 Task: Find connections with filter location Bélabo with filter topic #Bitcoinwith filter profile language Potuguese with filter current company Sealed Air Corporation with filter school Rajiv Gandhi College of Engineering and Technology with filter industry Wholesale Chemical and Allied Products with filter service category Lead Generation with filter keywords title Front Desk Associate
Action: Mouse scrolled (403, 522) with delta (0, 0)
Screenshot: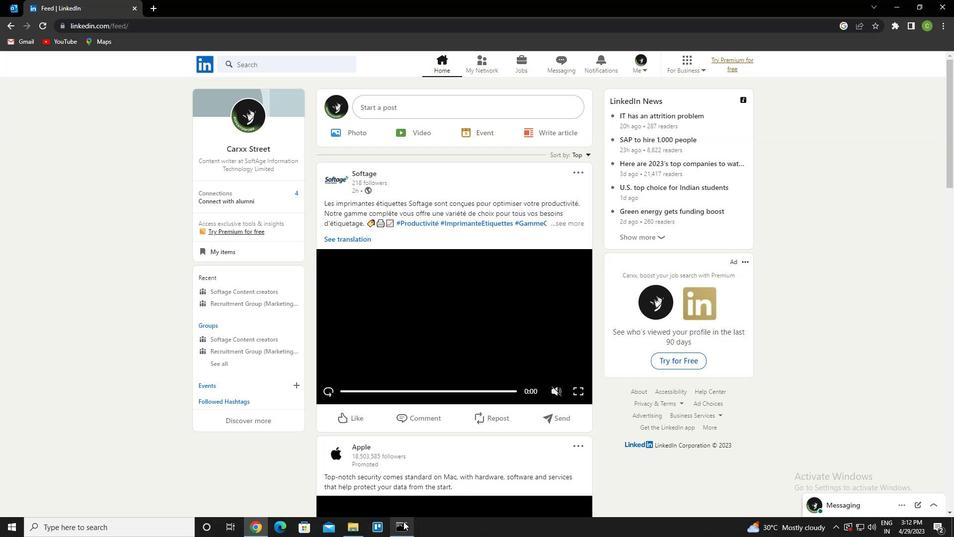 
Action: Mouse moved to (481, 57)
Screenshot: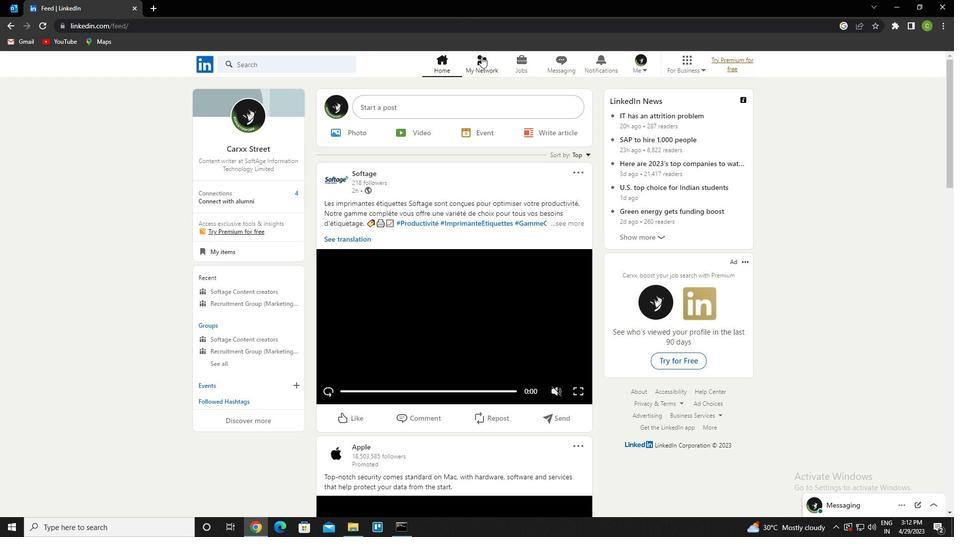
Action: Mouse pressed left at (481, 57)
Screenshot: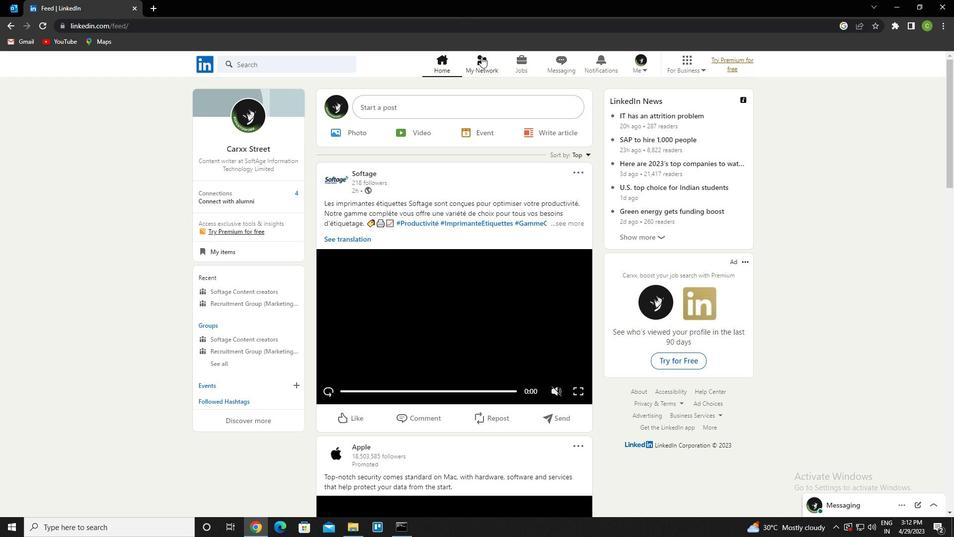 
Action: Mouse moved to (310, 121)
Screenshot: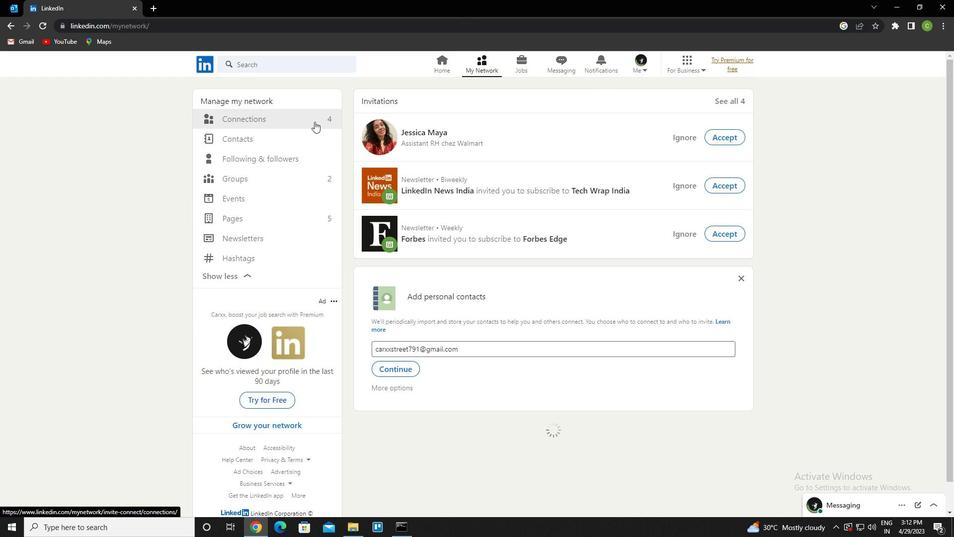 
Action: Mouse pressed left at (310, 121)
Screenshot: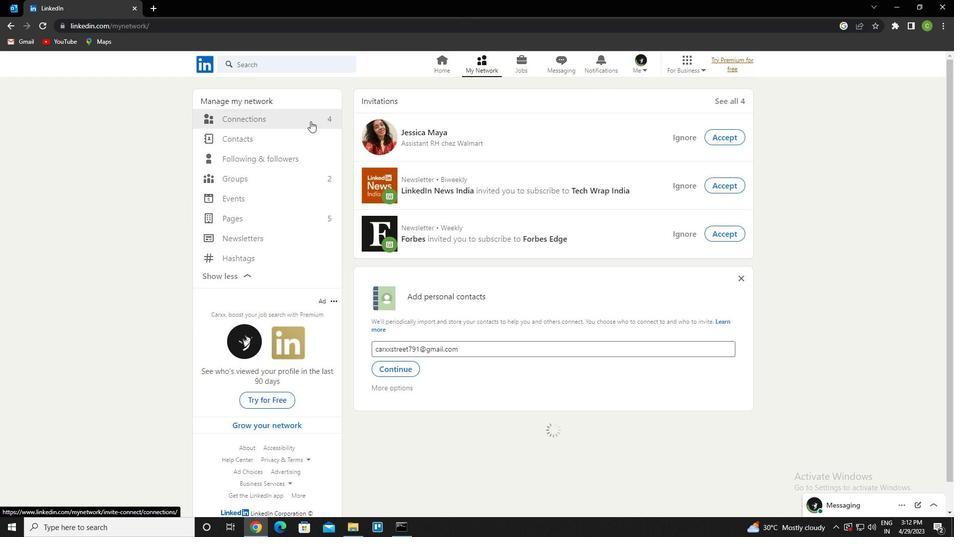 
Action: Mouse moved to (560, 120)
Screenshot: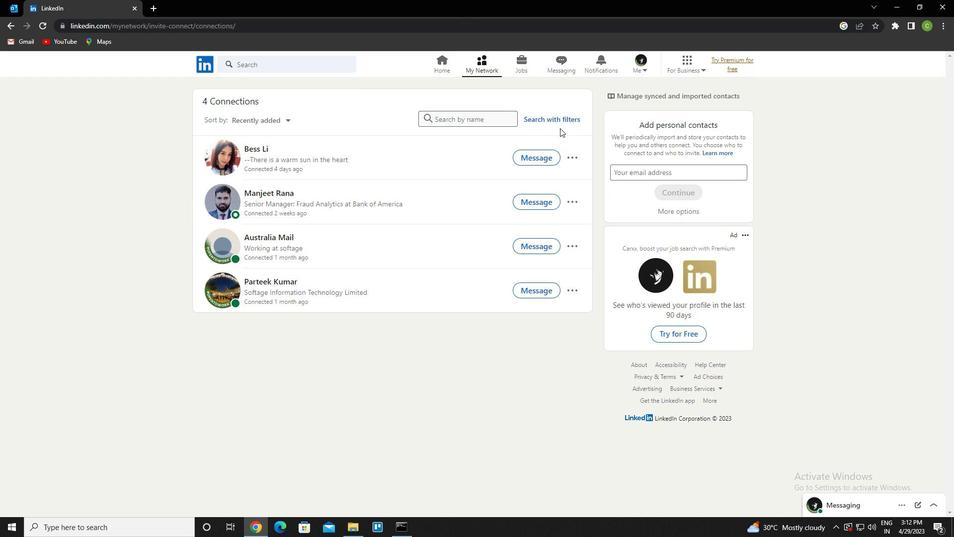 
Action: Mouse pressed left at (560, 120)
Screenshot: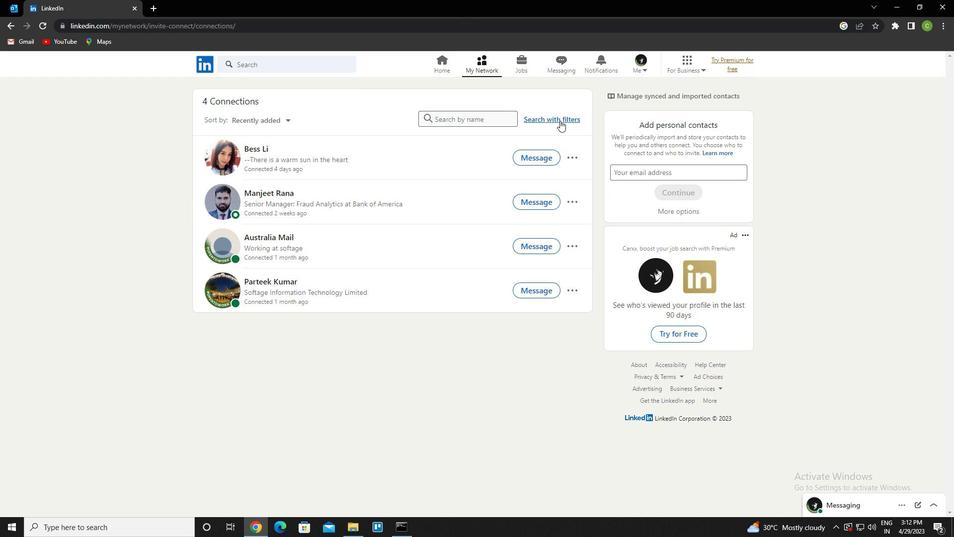 
Action: Mouse moved to (511, 93)
Screenshot: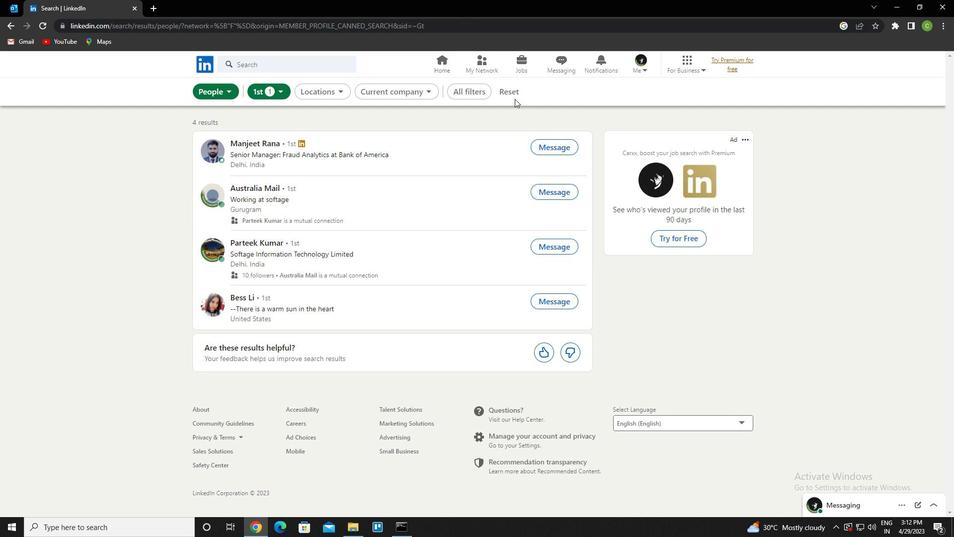 
Action: Mouse pressed left at (511, 93)
Screenshot: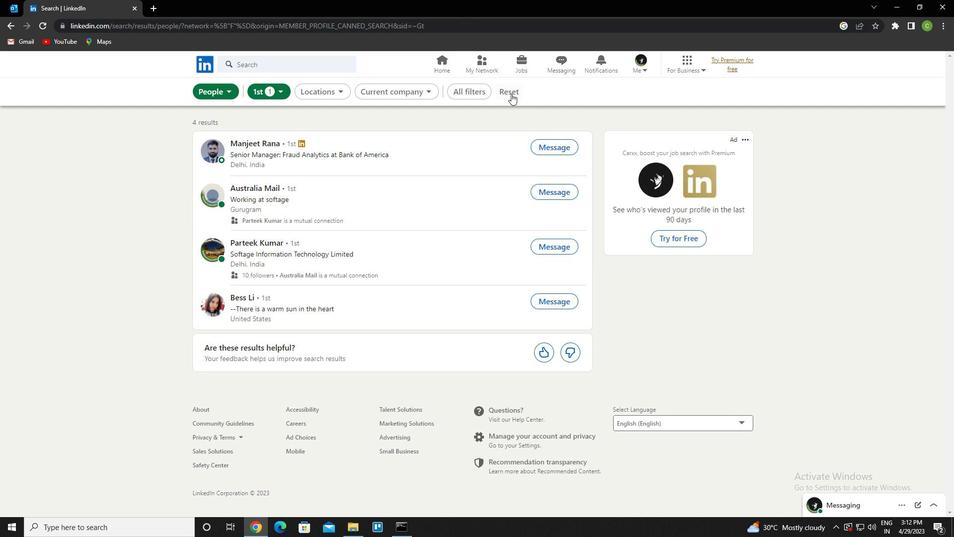 
Action: Mouse moved to (489, 93)
Screenshot: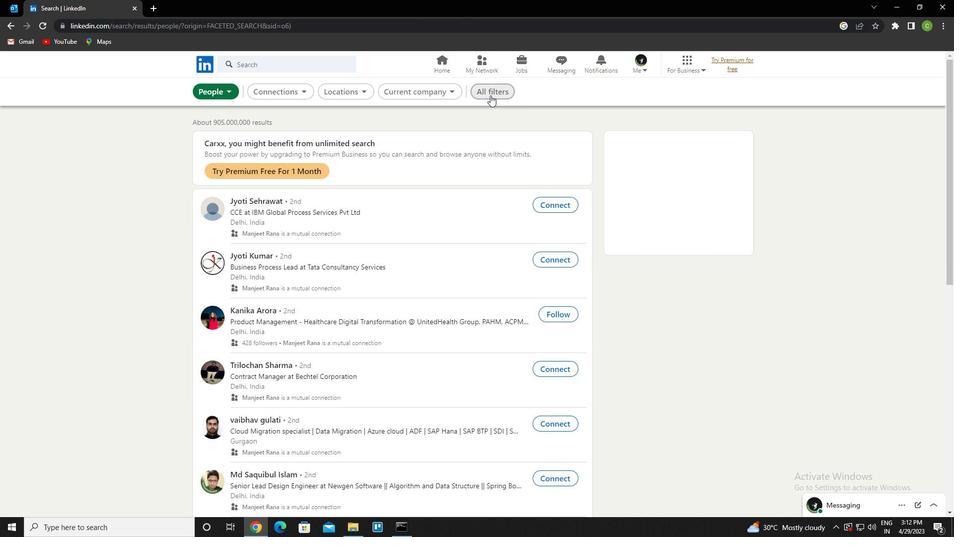 
Action: Mouse pressed left at (489, 93)
Screenshot: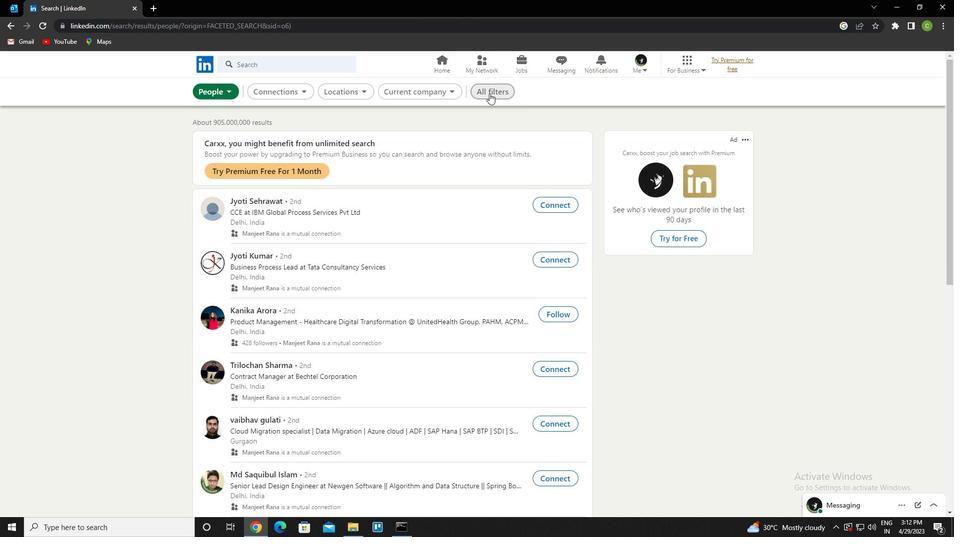 
Action: Mouse moved to (792, 322)
Screenshot: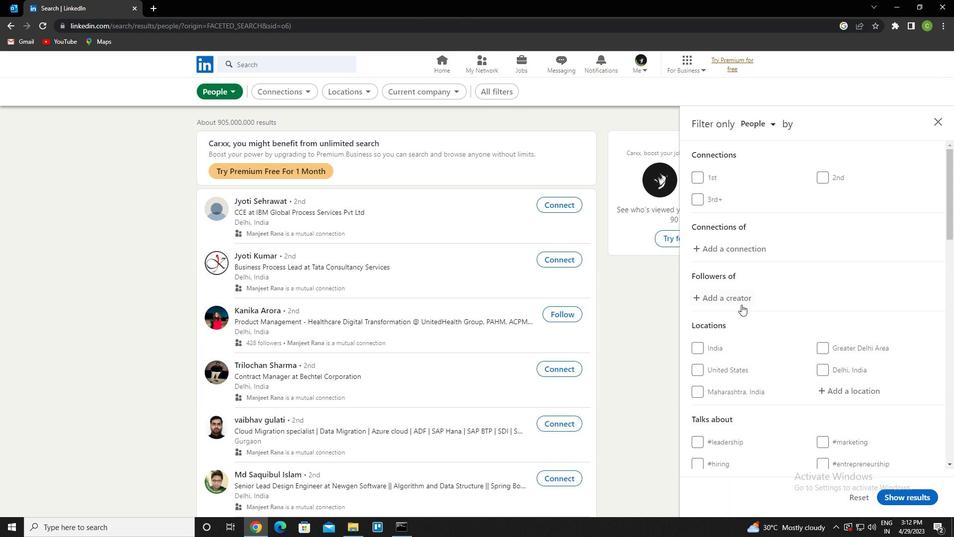 
Action: Mouse scrolled (792, 322) with delta (0, 0)
Screenshot: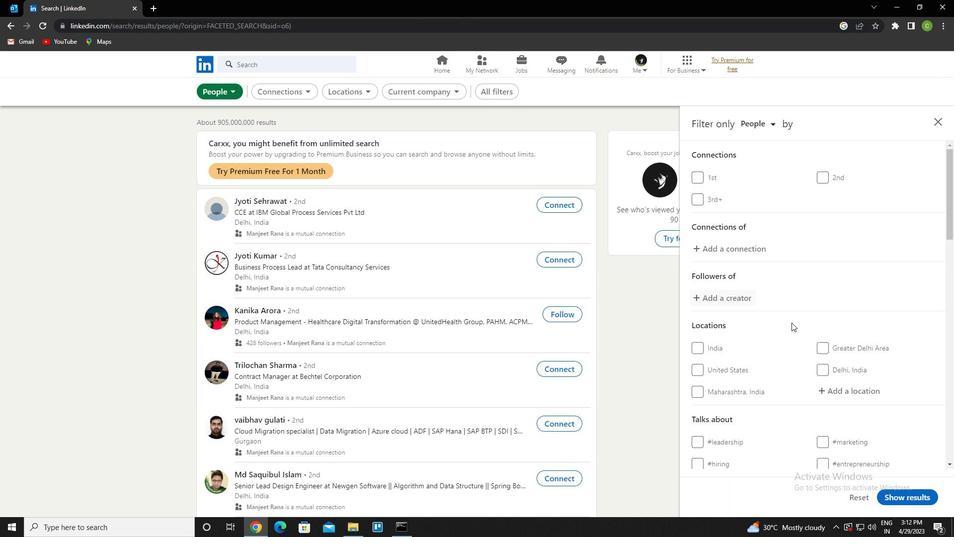 
Action: Mouse moved to (792, 323)
Screenshot: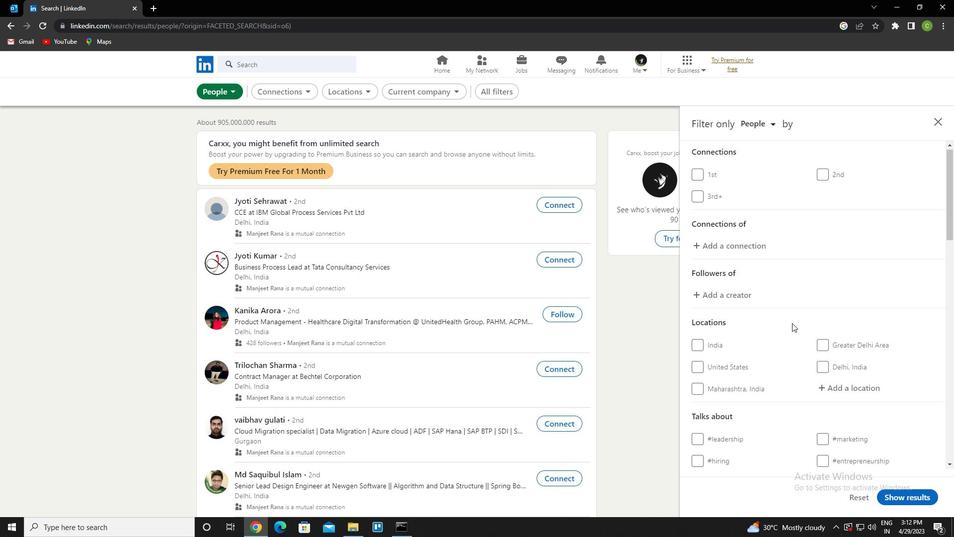 
Action: Mouse scrolled (792, 322) with delta (0, 0)
Screenshot: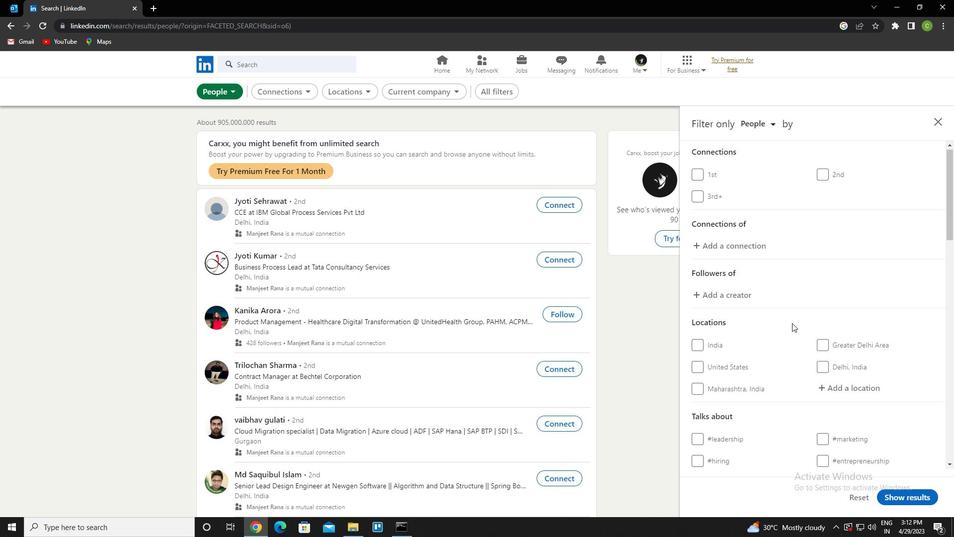 
Action: Mouse moved to (851, 296)
Screenshot: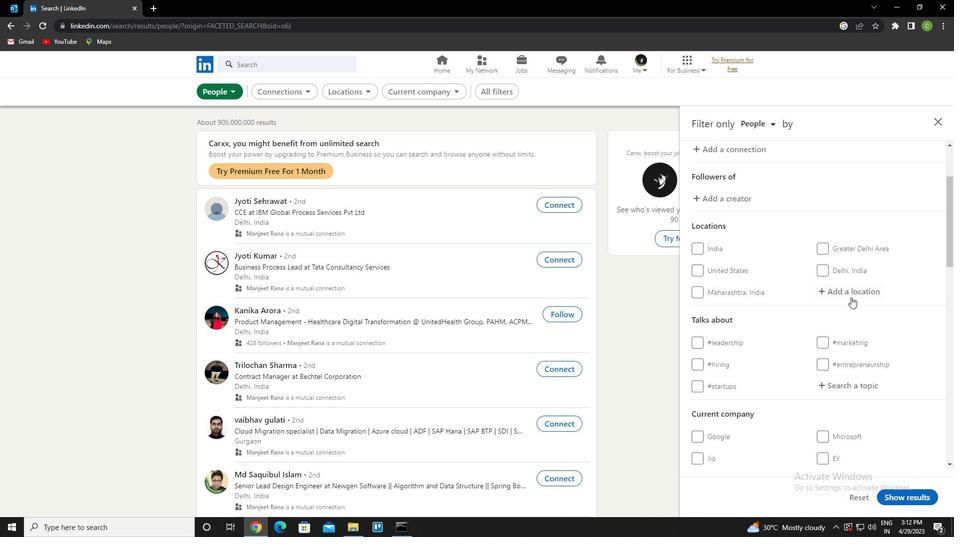 
Action: Mouse pressed left at (851, 296)
Screenshot: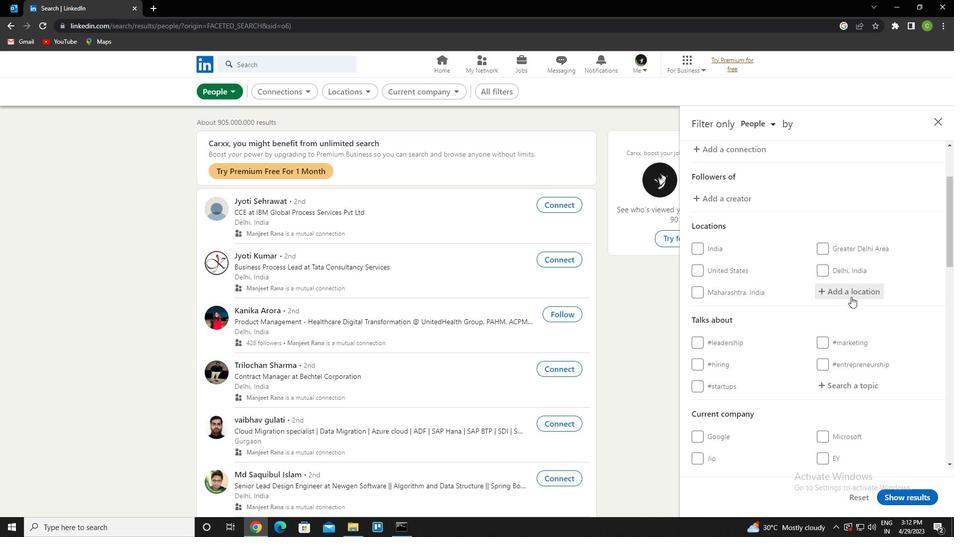 
Action: Key pressed <Key.caps_lock><Key.caps_lock>b<Key.caps_lock>elabo<Key.down><Key.enter>
Screenshot: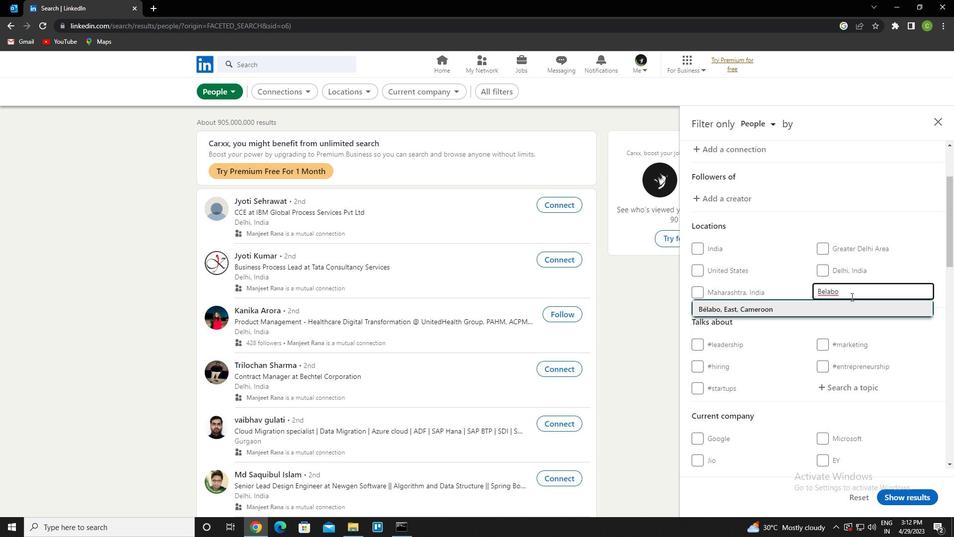 
Action: Mouse moved to (853, 293)
Screenshot: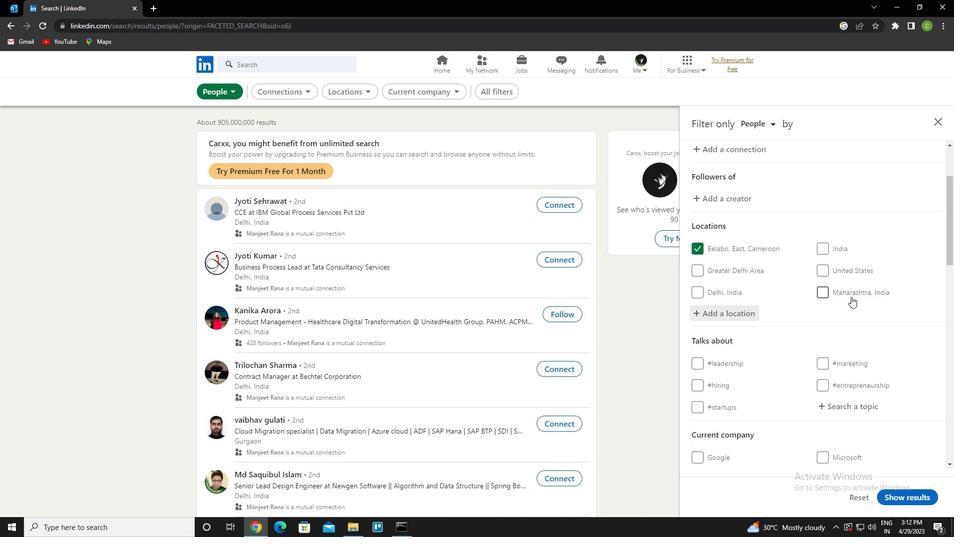 
Action: Mouse scrolled (853, 292) with delta (0, 0)
Screenshot: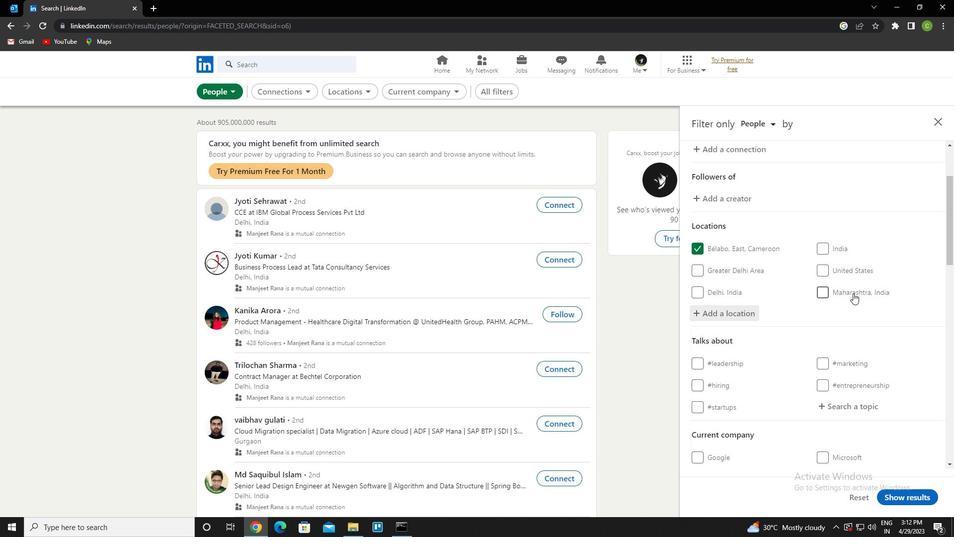 
Action: Mouse moved to (853, 302)
Screenshot: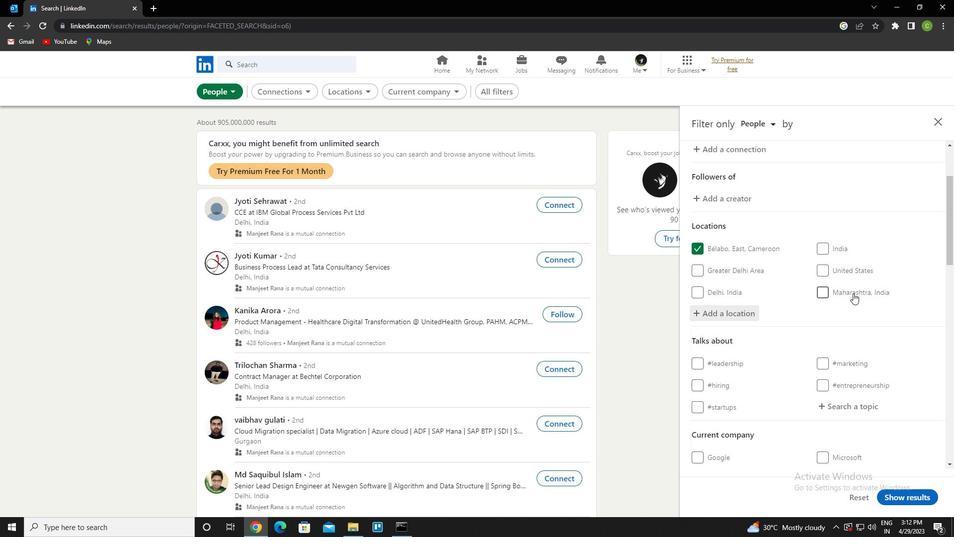 
Action: Mouse scrolled (853, 301) with delta (0, 0)
Screenshot: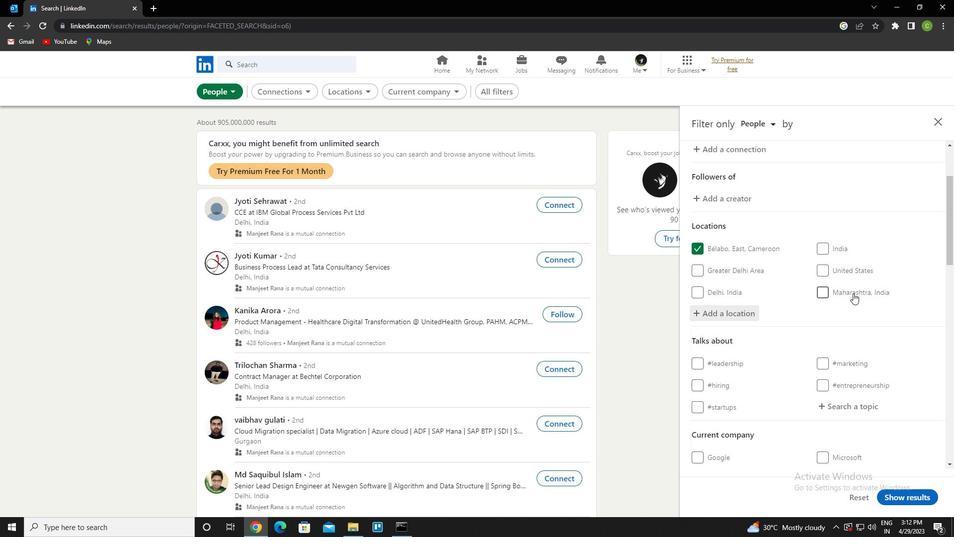 
Action: Mouse moved to (843, 313)
Screenshot: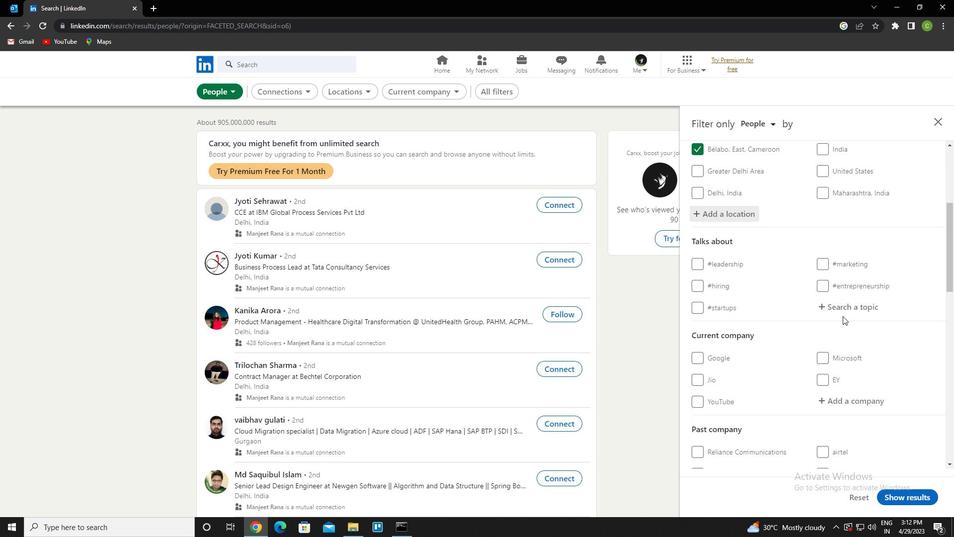 
Action: Mouse pressed left at (843, 313)
Screenshot: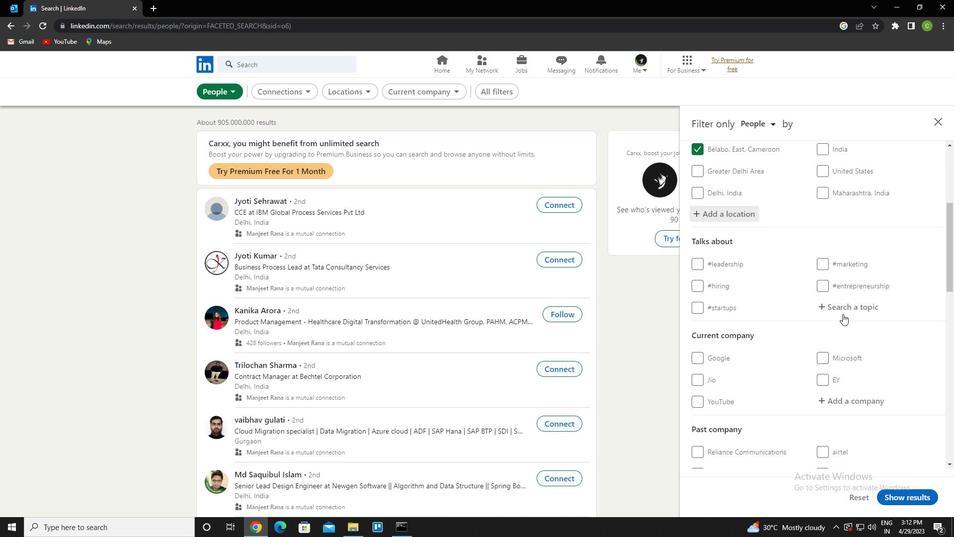 
Action: Key pressed <Key.caps_lock>b<Key.caps_lock>itcoin<Key.down><Key.enter>
Screenshot: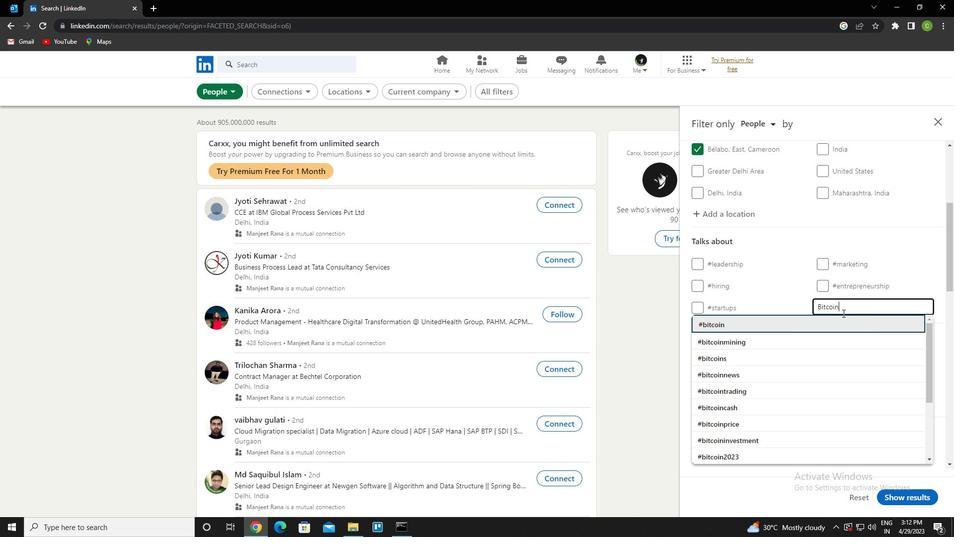 
Action: Mouse scrolled (843, 312) with delta (0, 0)
Screenshot: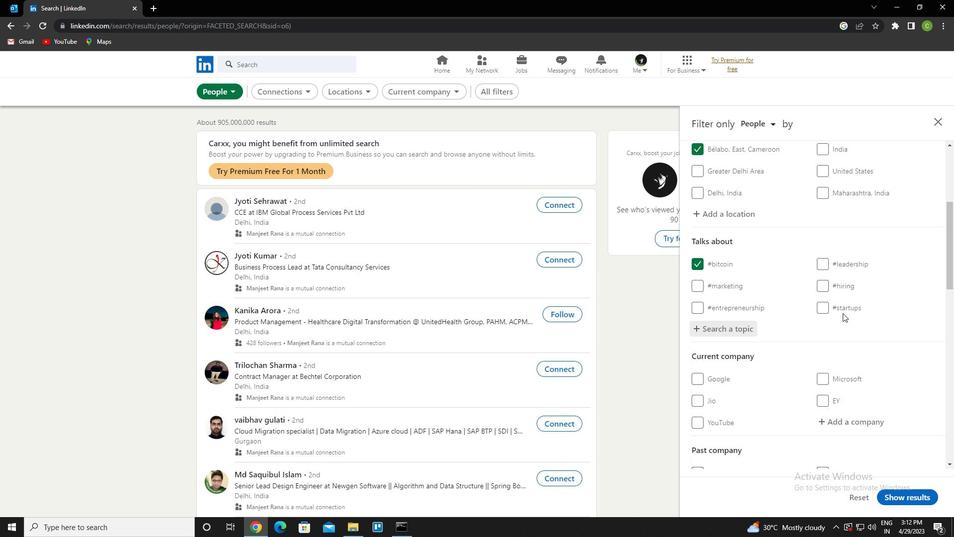 
Action: Mouse scrolled (843, 312) with delta (0, 0)
Screenshot: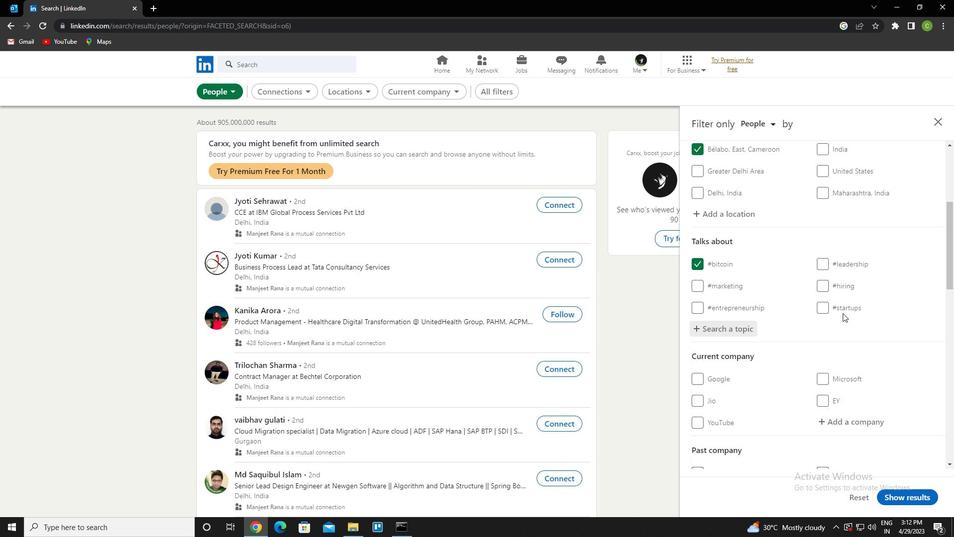
Action: Mouse scrolled (843, 312) with delta (0, 0)
Screenshot: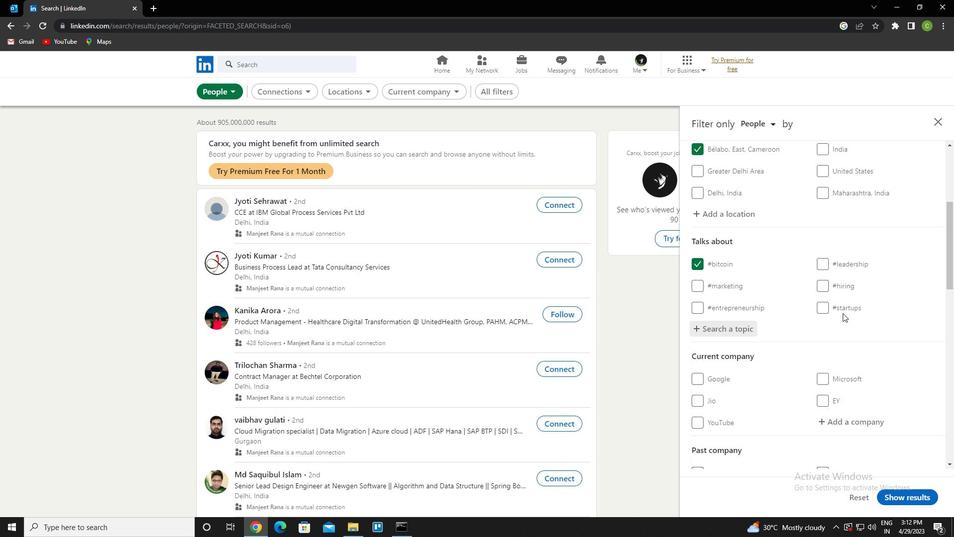 
Action: Mouse scrolled (843, 312) with delta (0, 0)
Screenshot: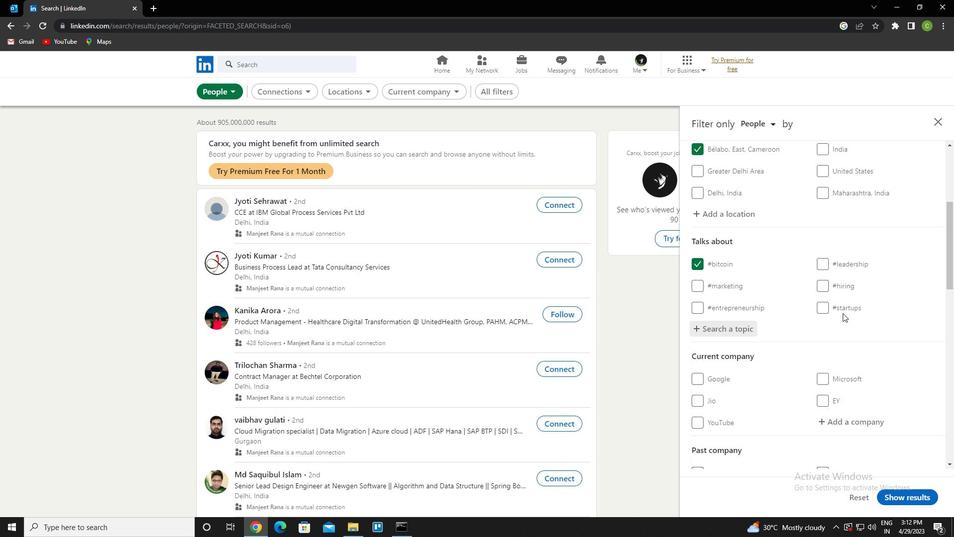 
Action: Mouse scrolled (843, 312) with delta (0, 0)
Screenshot: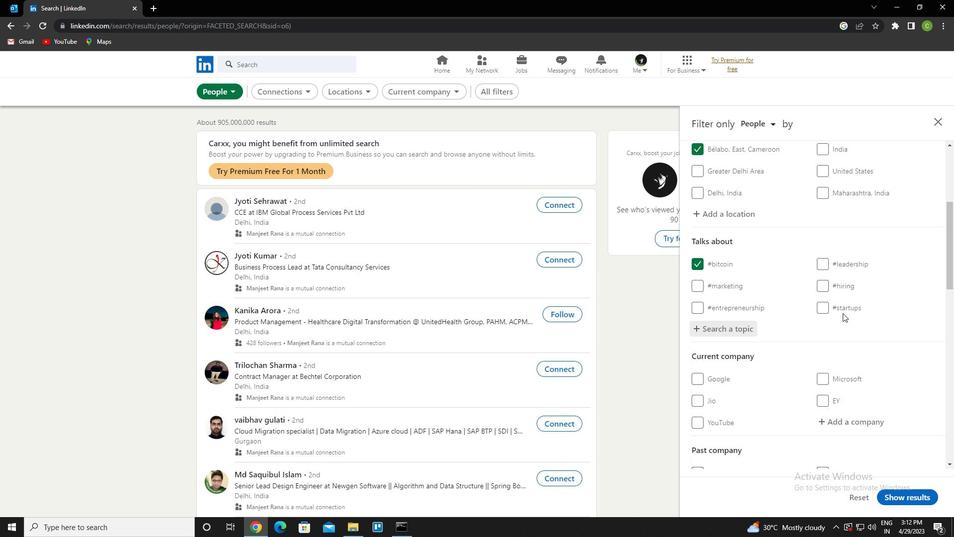 
Action: Mouse scrolled (843, 312) with delta (0, 0)
Screenshot: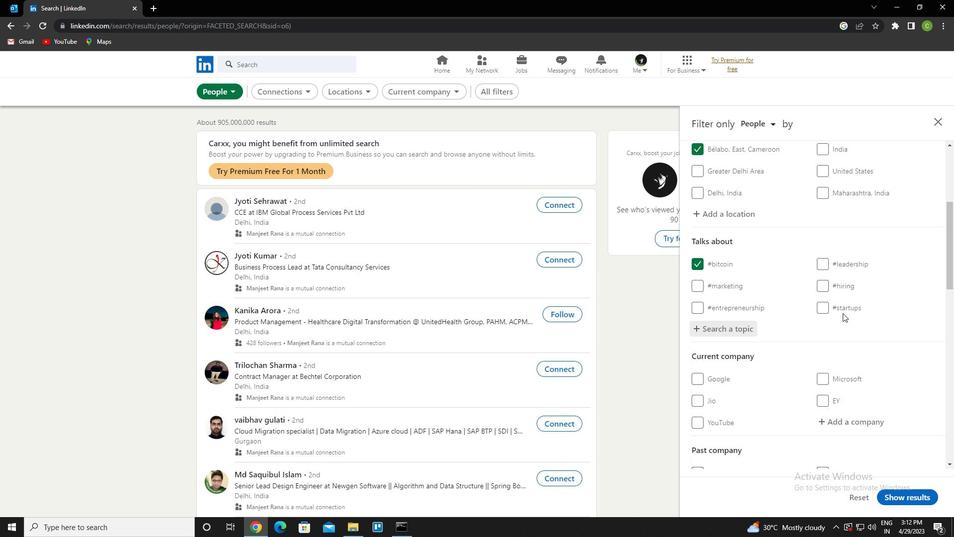 
Action: Mouse scrolled (843, 312) with delta (0, 0)
Screenshot: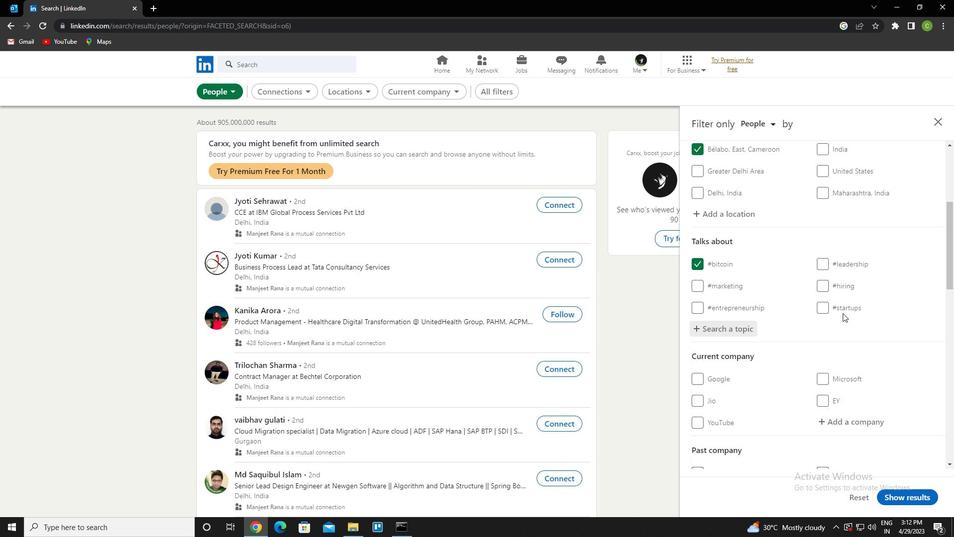 
Action: Mouse scrolled (843, 312) with delta (0, 0)
Screenshot: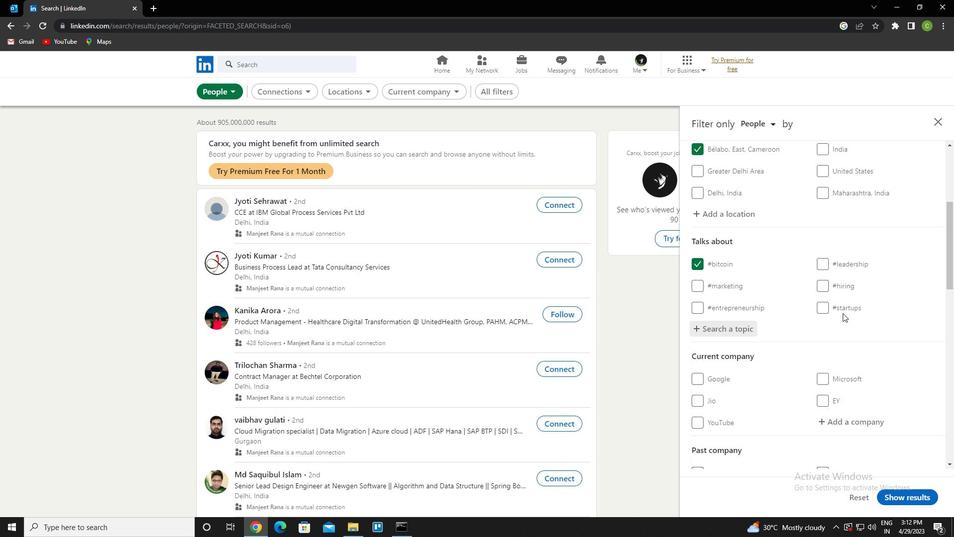
Action: Mouse scrolled (843, 312) with delta (0, 0)
Screenshot: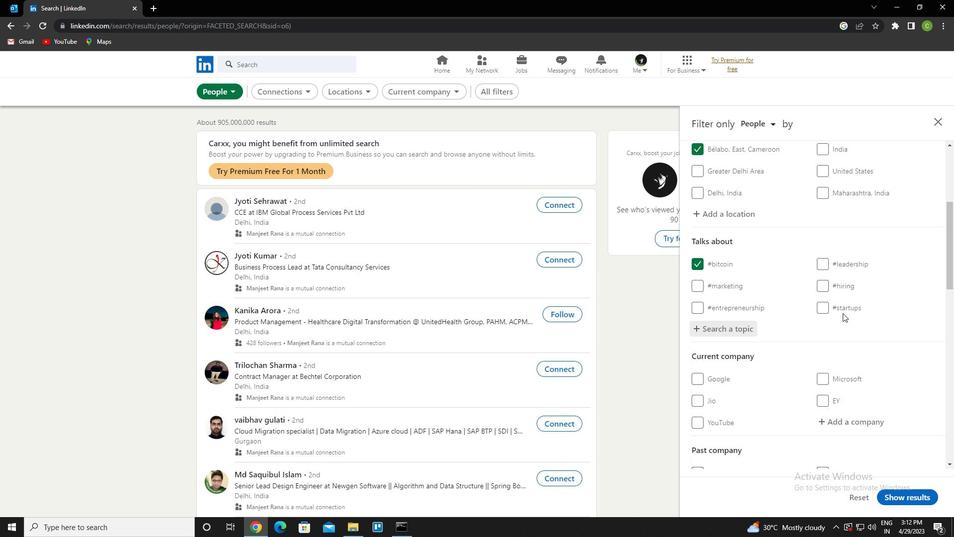 
Action: Mouse moved to (830, 351)
Screenshot: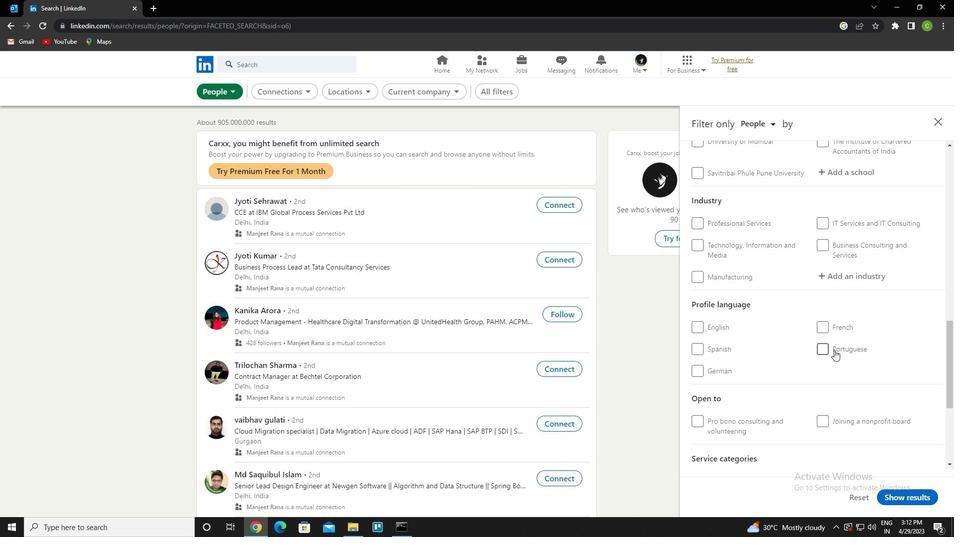 
Action: Mouse pressed left at (830, 351)
Screenshot: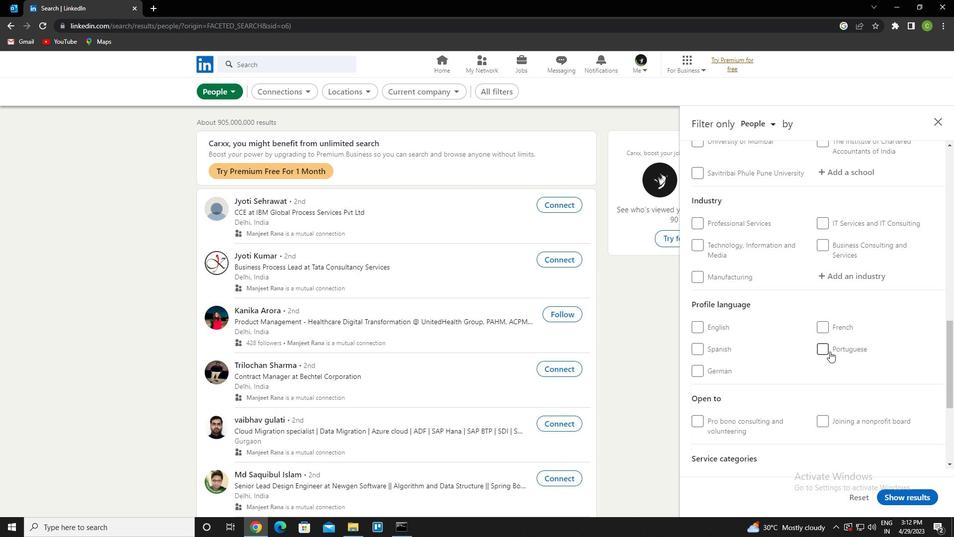 
Action: Mouse moved to (829, 352)
Screenshot: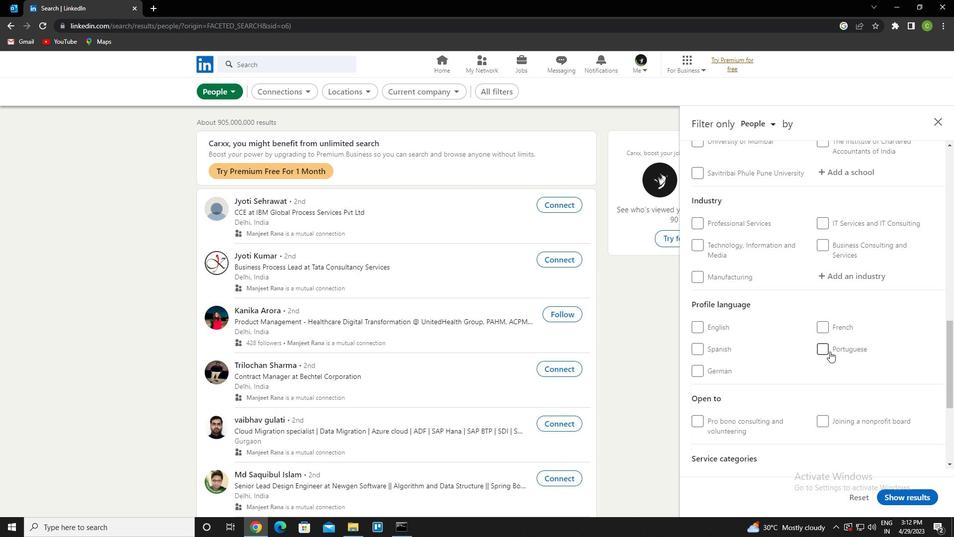 
Action: Mouse scrolled (829, 352) with delta (0, 0)
Screenshot: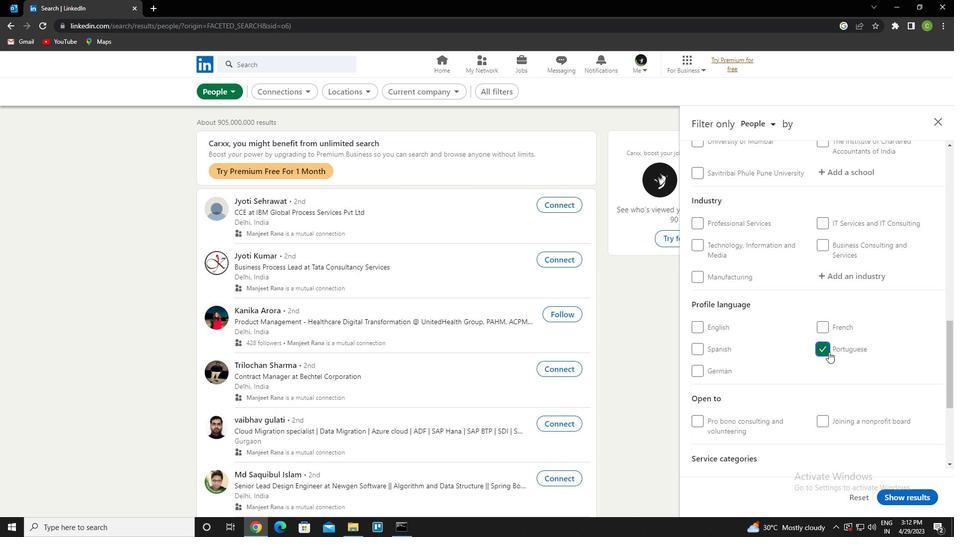 
Action: Mouse scrolled (829, 352) with delta (0, 0)
Screenshot: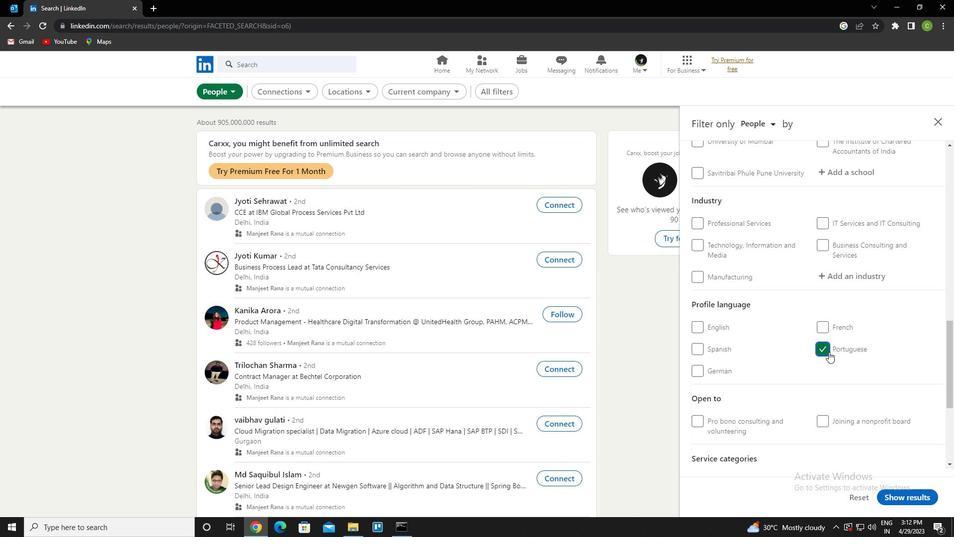 
Action: Mouse scrolled (829, 352) with delta (0, 0)
Screenshot: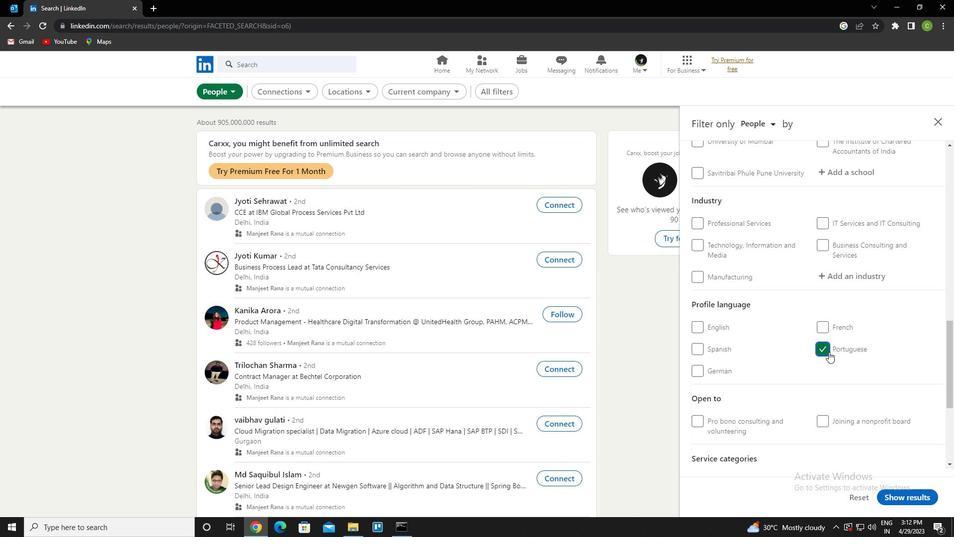 
Action: Mouse scrolled (829, 352) with delta (0, 0)
Screenshot: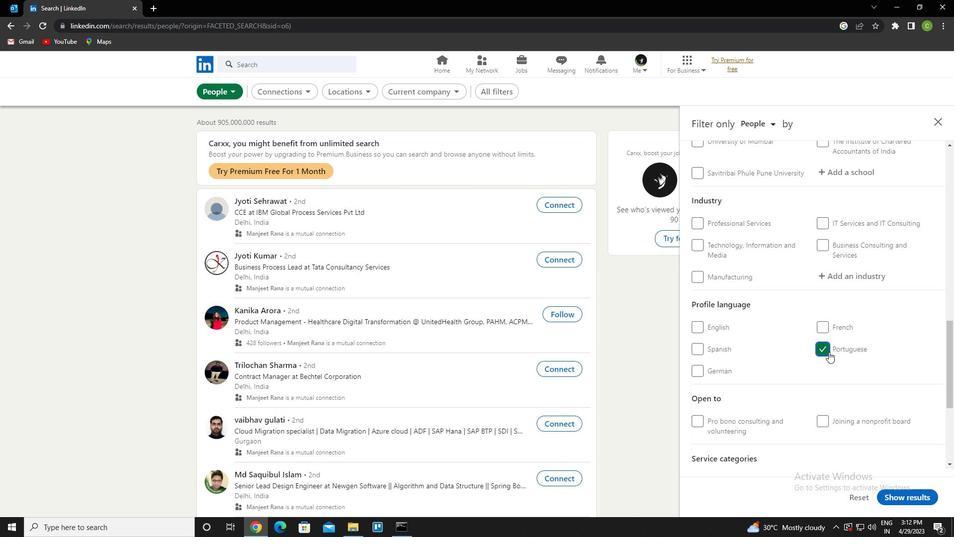 
Action: Mouse moved to (863, 173)
Screenshot: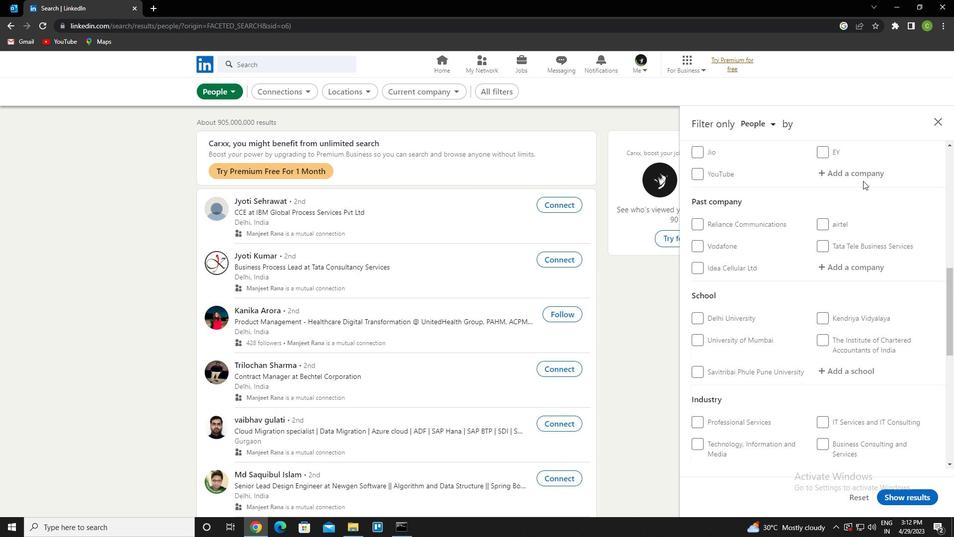 
Action: Mouse pressed left at (863, 173)
Screenshot: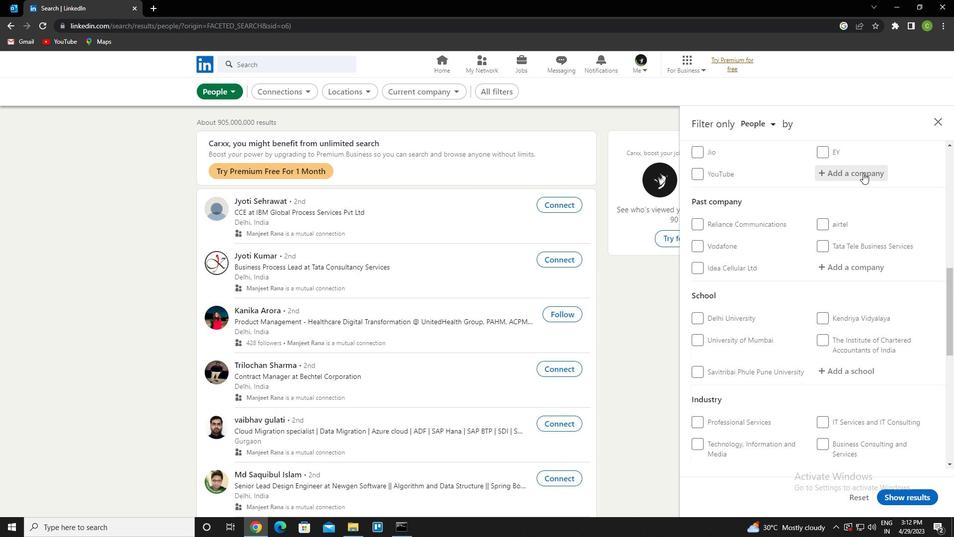 
Action: Key pressed <Key.caps_lock>s<Key.caps_lock>eae<Key.backspace>led<Key.space>air<Key.down><Key.enter>
Screenshot: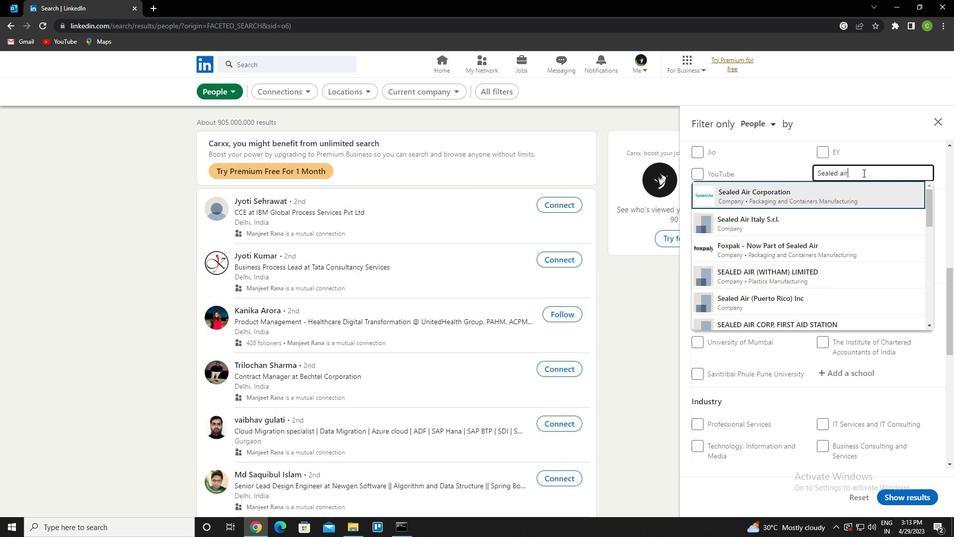 
Action: Mouse moved to (863, 162)
Screenshot: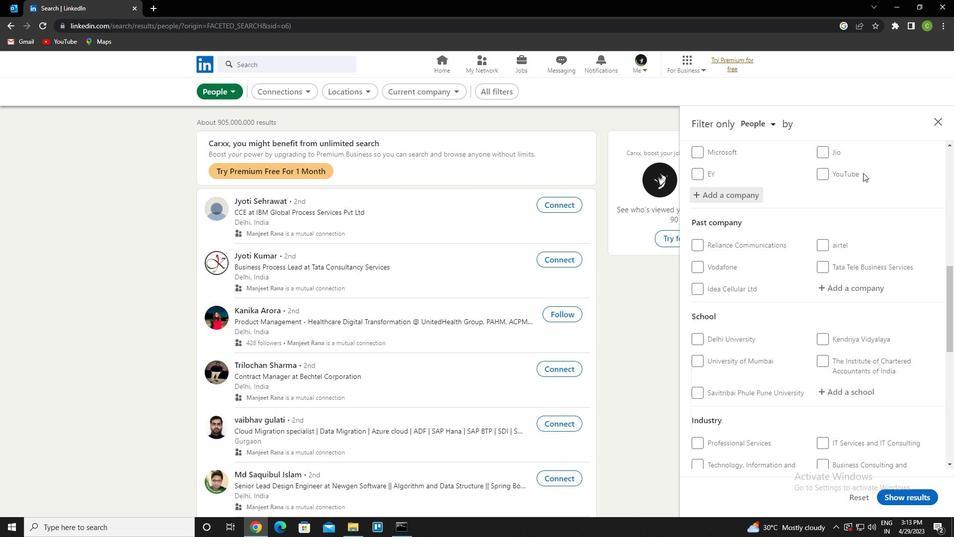 
Action: Mouse scrolled (863, 162) with delta (0, 0)
Screenshot: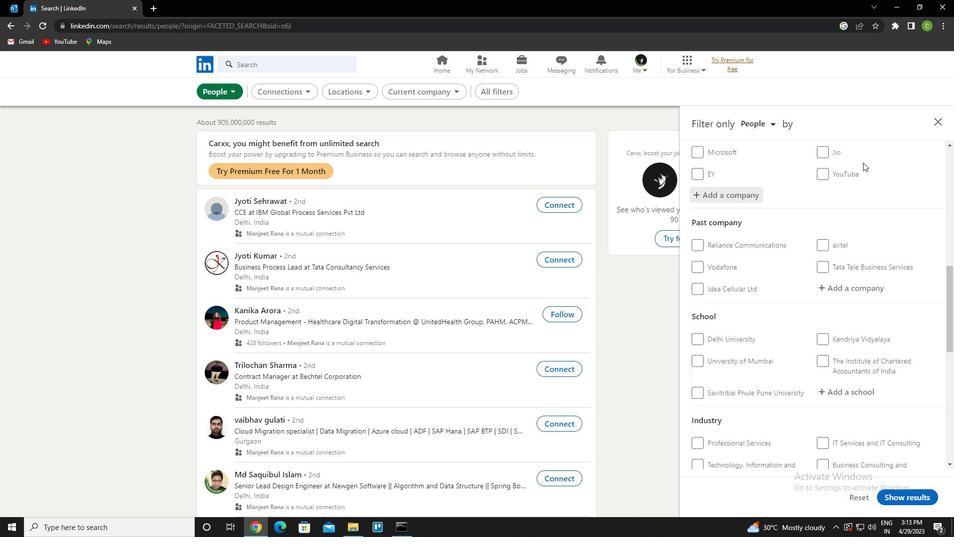 
Action: Mouse scrolled (863, 162) with delta (0, 0)
Screenshot: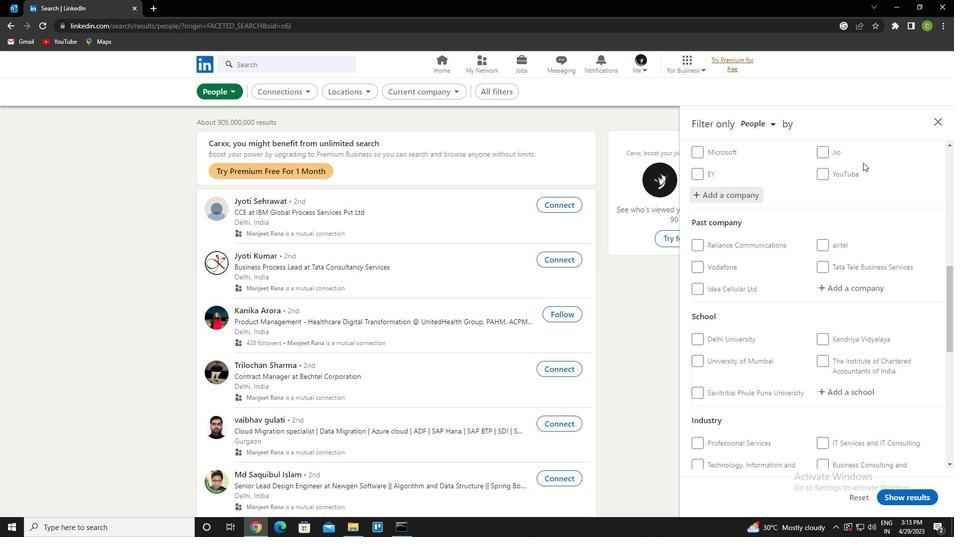 
Action: Mouse scrolled (863, 162) with delta (0, 0)
Screenshot: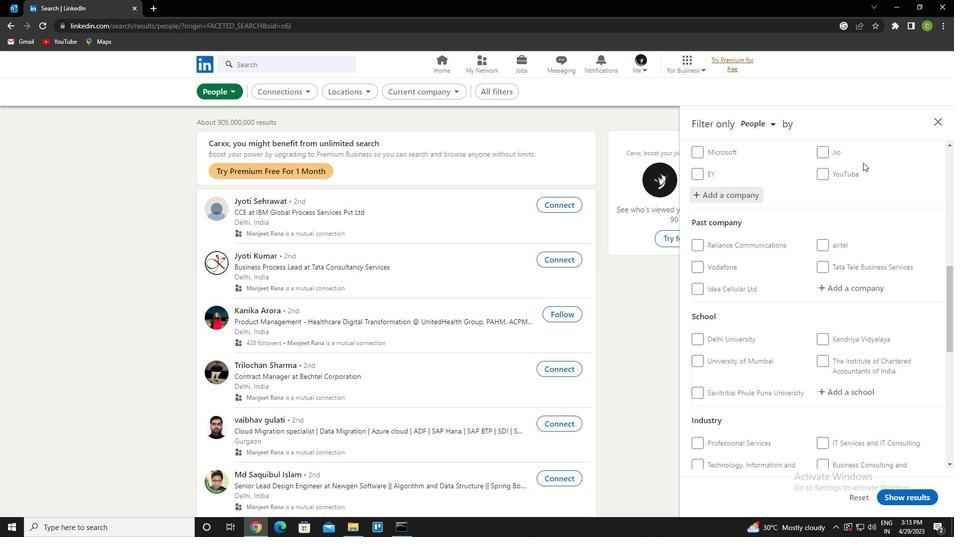 
Action: Mouse scrolled (863, 162) with delta (0, 0)
Screenshot: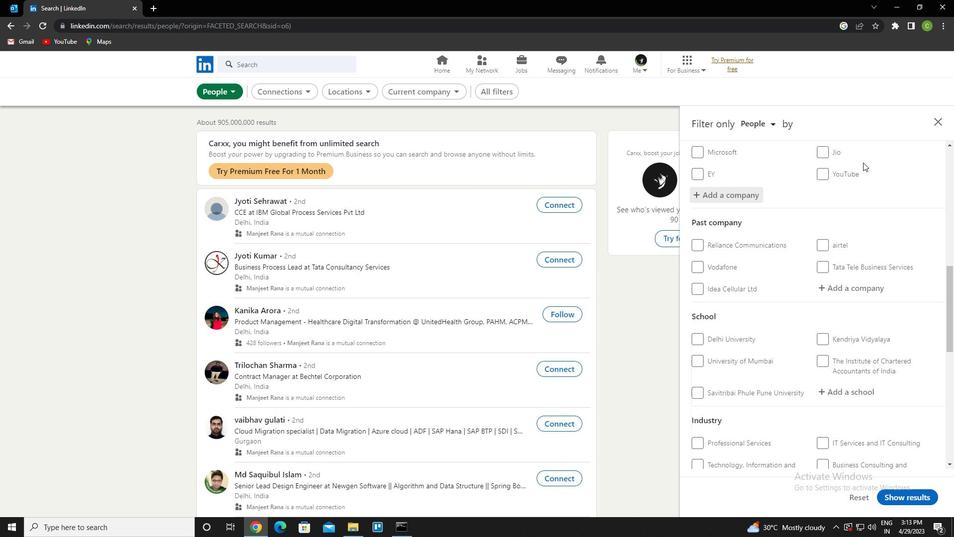 
Action: Mouse scrolled (863, 162) with delta (0, 0)
Screenshot: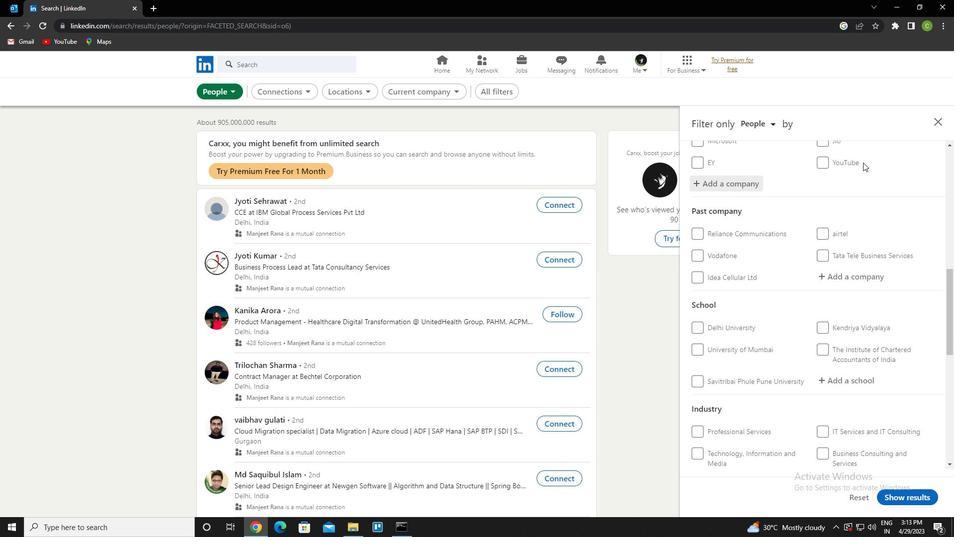 
Action: Mouse moved to (856, 246)
Screenshot: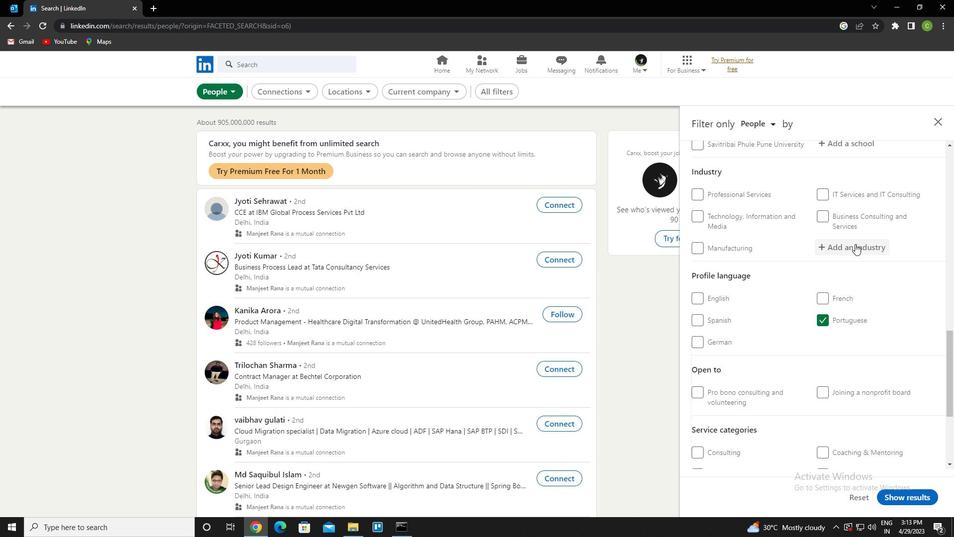 
Action: Mouse scrolled (856, 246) with delta (0, 0)
Screenshot: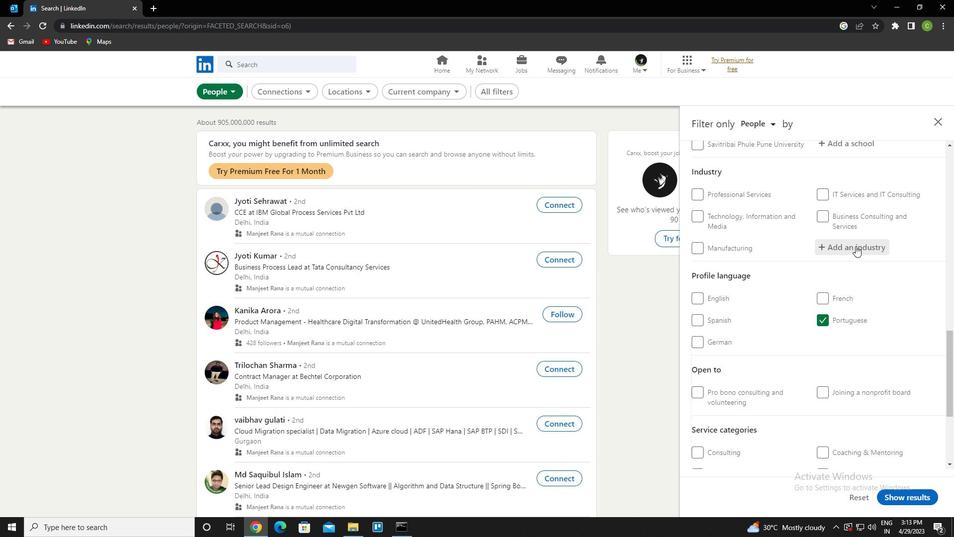 
Action: Mouse scrolled (856, 246) with delta (0, 0)
Screenshot: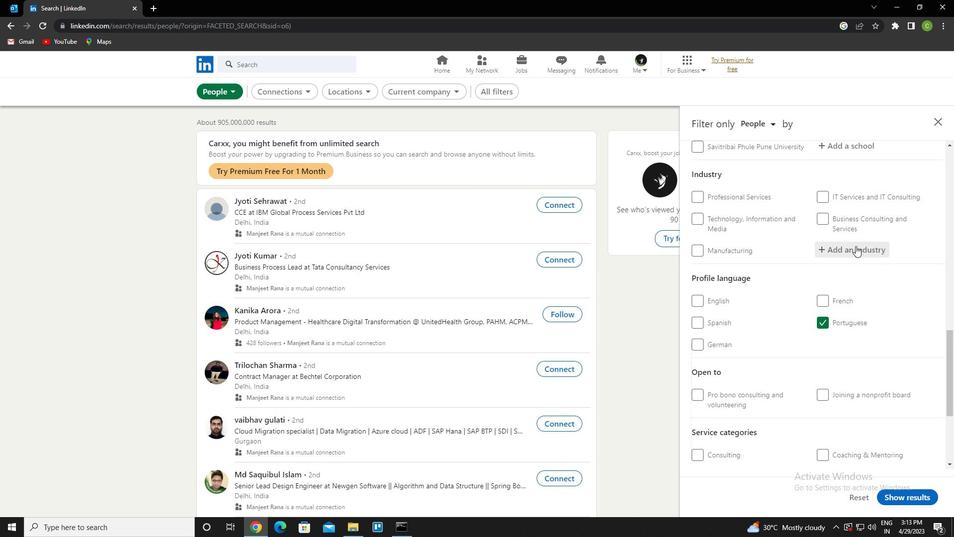
Action: Mouse moved to (851, 238)
Screenshot: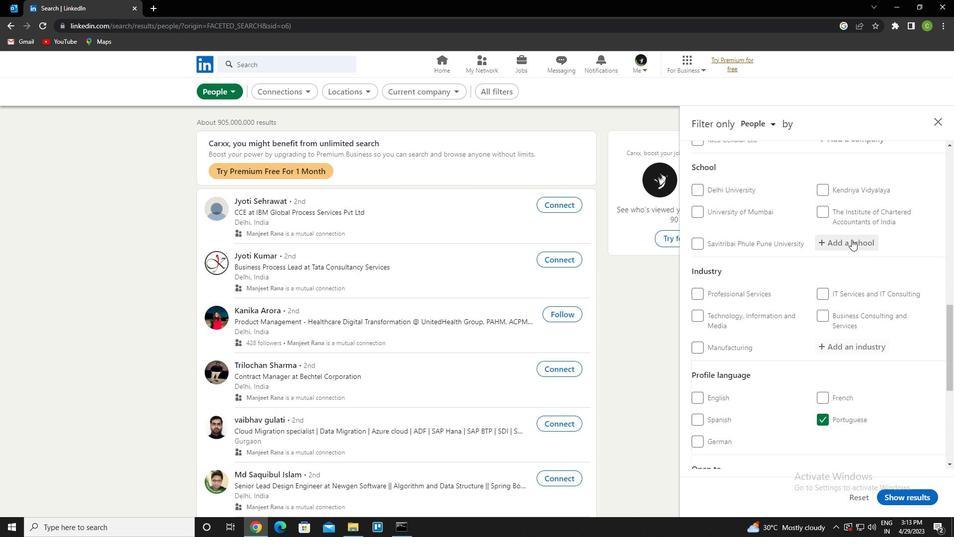 
Action: Mouse pressed left at (851, 238)
Screenshot: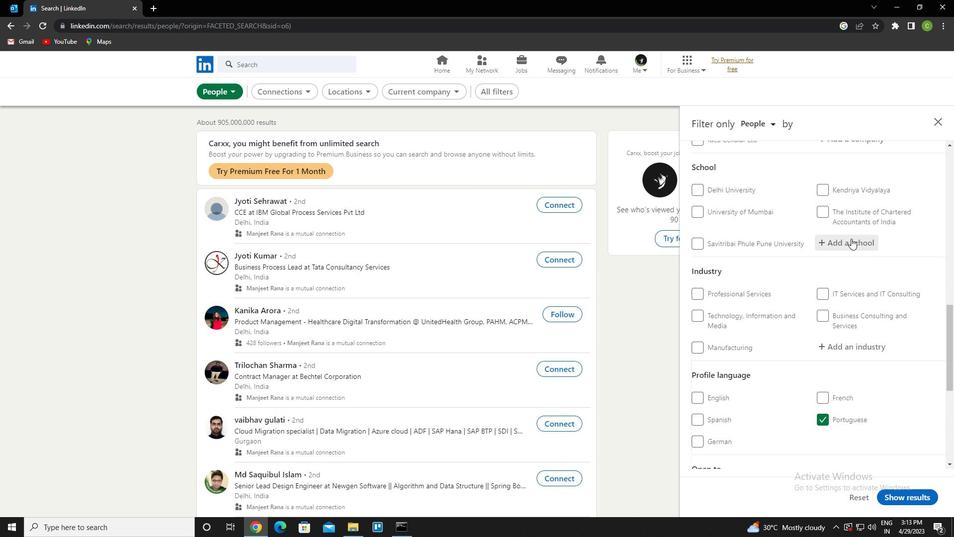 
Action: Key pressed <Key.caps_lock>r<Key.caps_lock>aji<Key.space><Key.backspace>v<Key.space>gandhi<Key.down><Key.down><Key.down><Key.down><Key.down><Key.down><Key.down><Key.up><Key.enter>
Screenshot: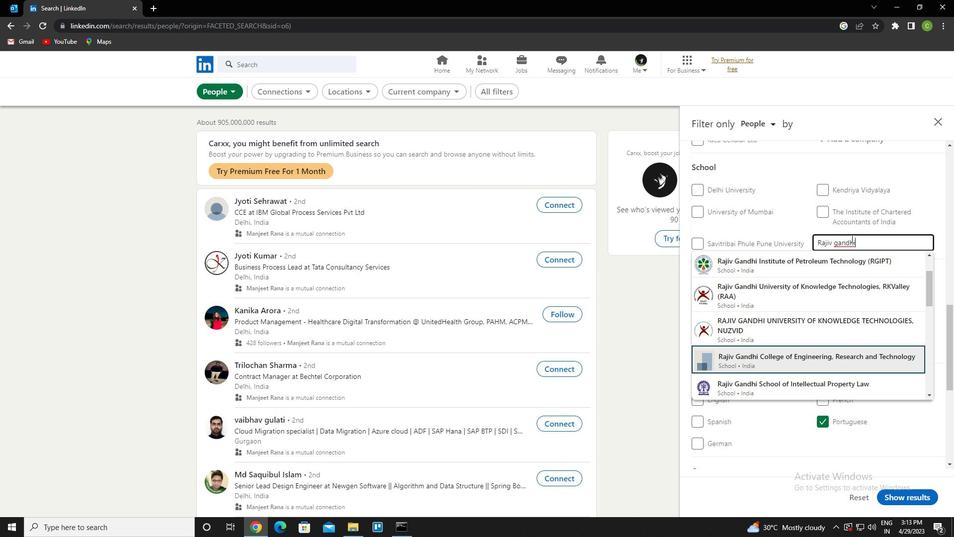 
Action: Mouse scrolled (851, 238) with delta (0, 0)
Screenshot: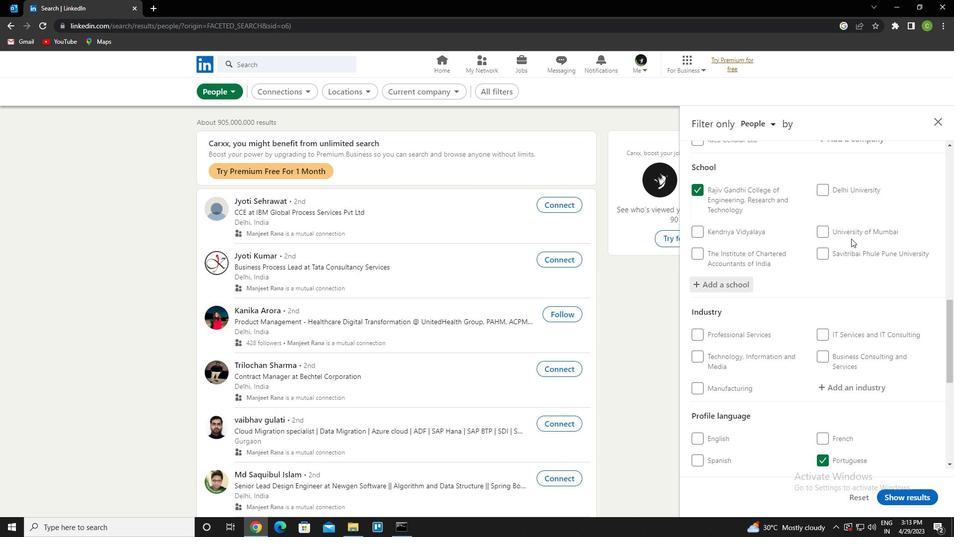 
Action: Mouse scrolled (851, 238) with delta (0, 0)
Screenshot: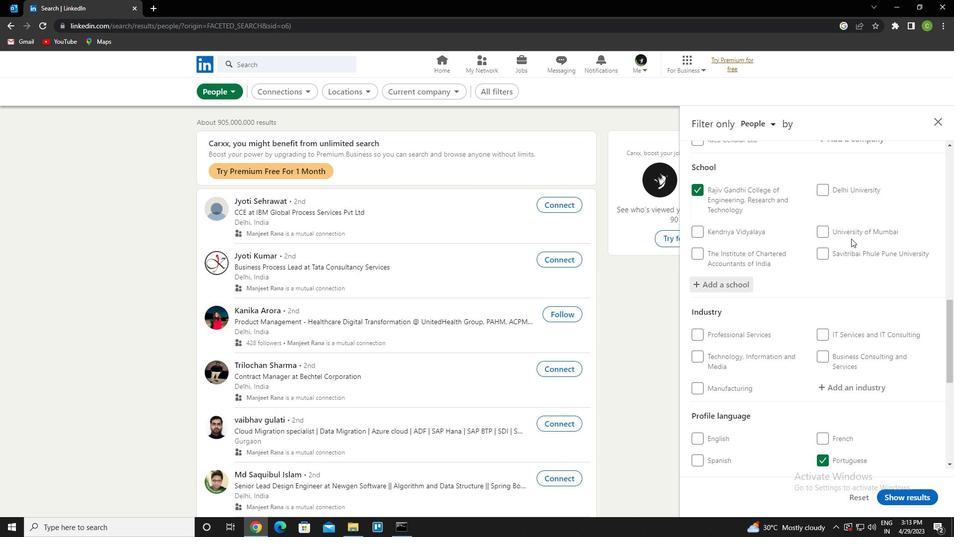 
Action: Mouse moved to (870, 290)
Screenshot: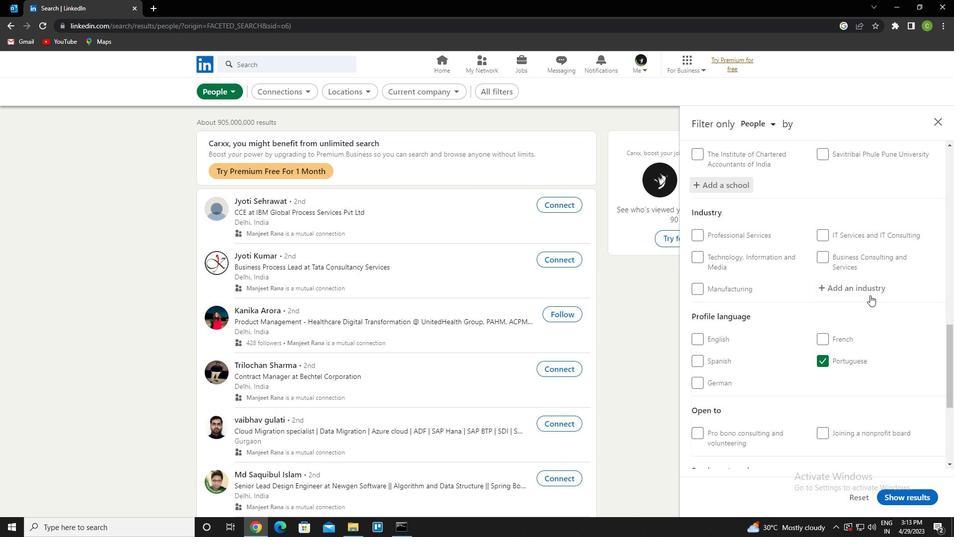 
Action: Mouse pressed left at (870, 290)
Screenshot: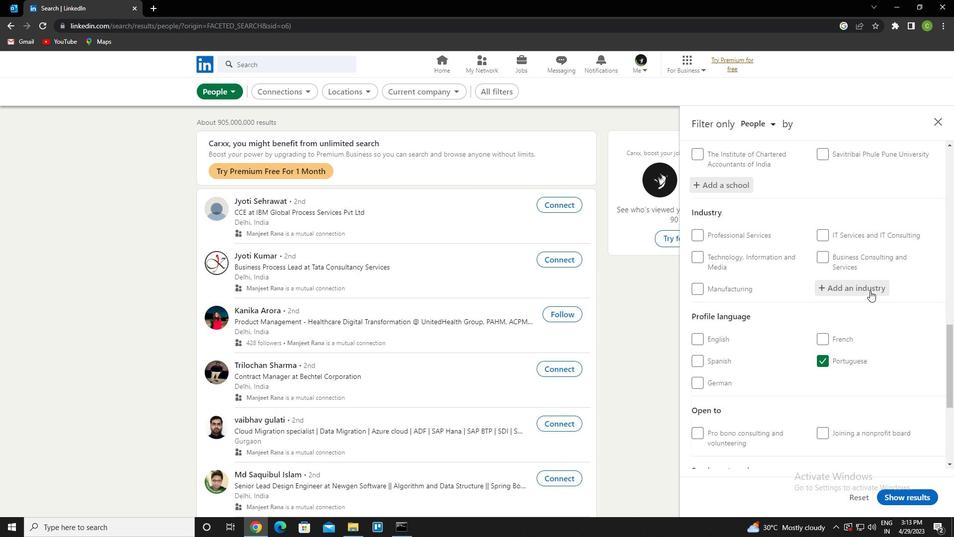 
Action: Mouse moved to (870, 290)
Screenshot: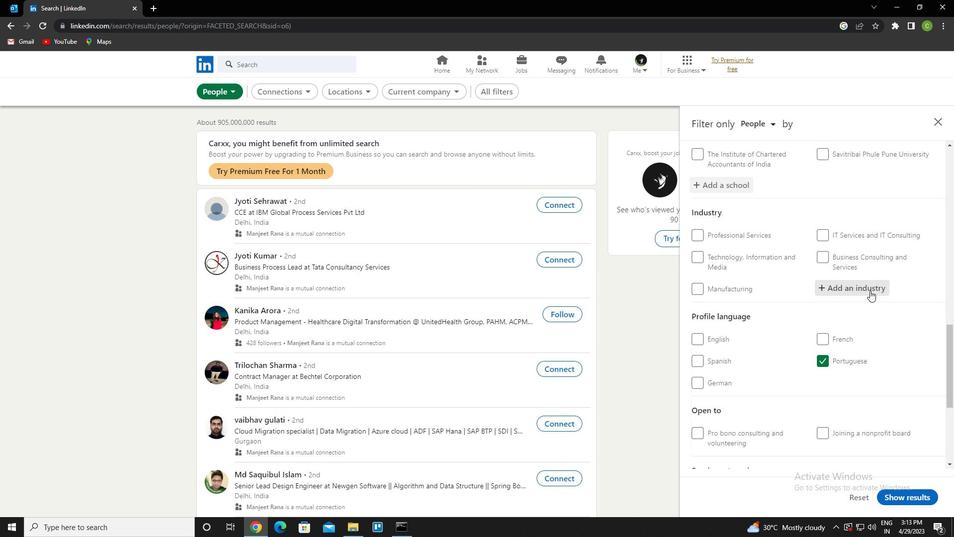
Action: Key pressed <Key.caps_lock>w<Key.caps_lock>holesale<Key.space><Key.caps_lock>c<Key.caps_lock>he<Key.down><Key.enter>
Screenshot: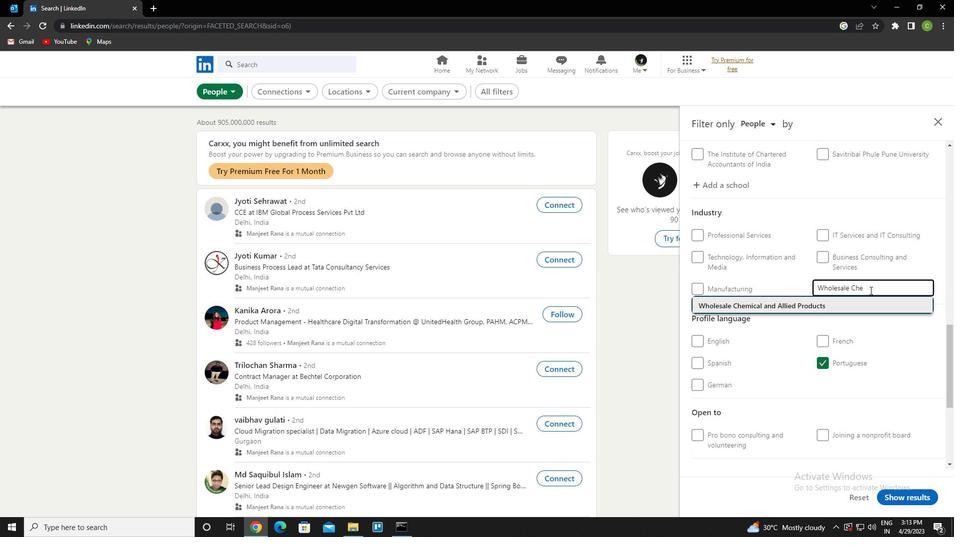 
Action: Mouse scrolled (870, 289) with delta (0, 0)
Screenshot: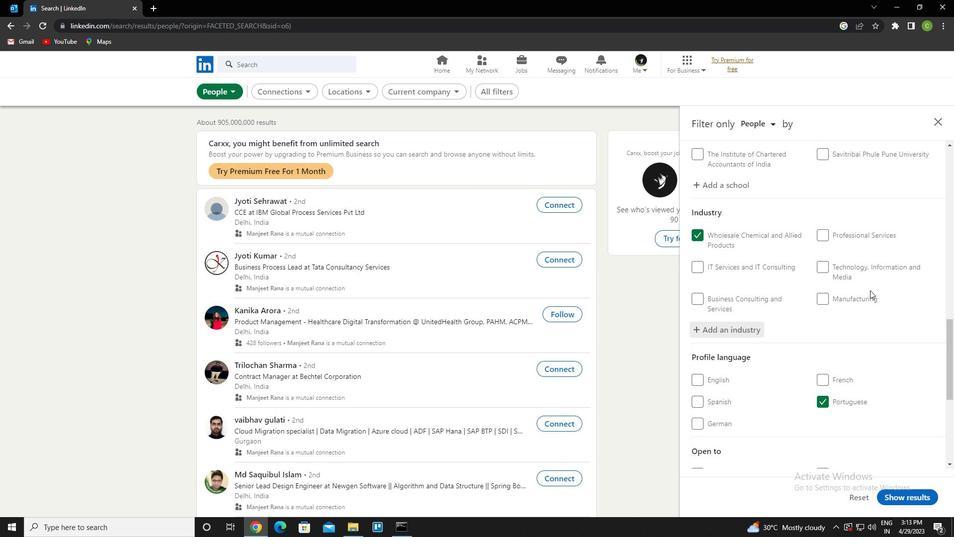 
Action: Mouse scrolled (870, 289) with delta (0, 0)
Screenshot: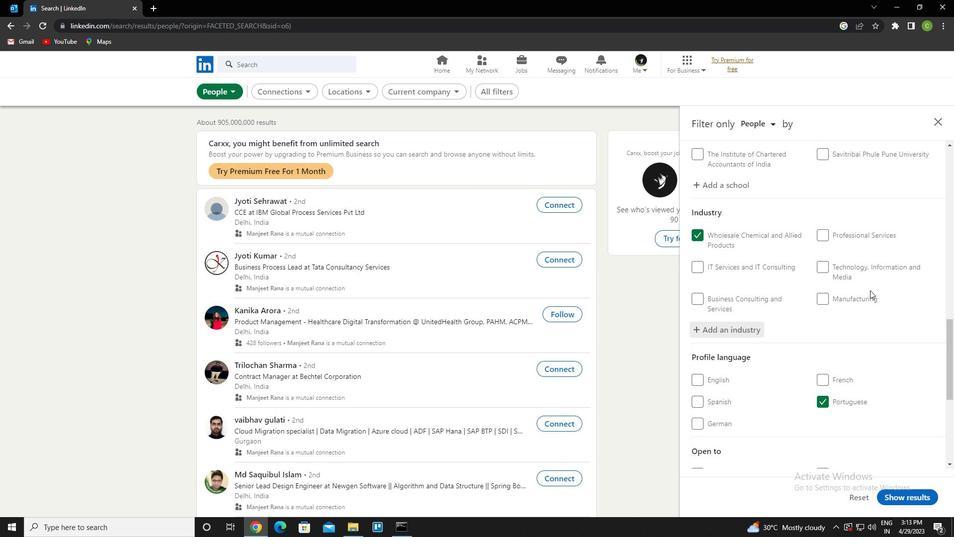 
Action: Mouse scrolled (870, 289) with delta (0, 0)
Screenshot: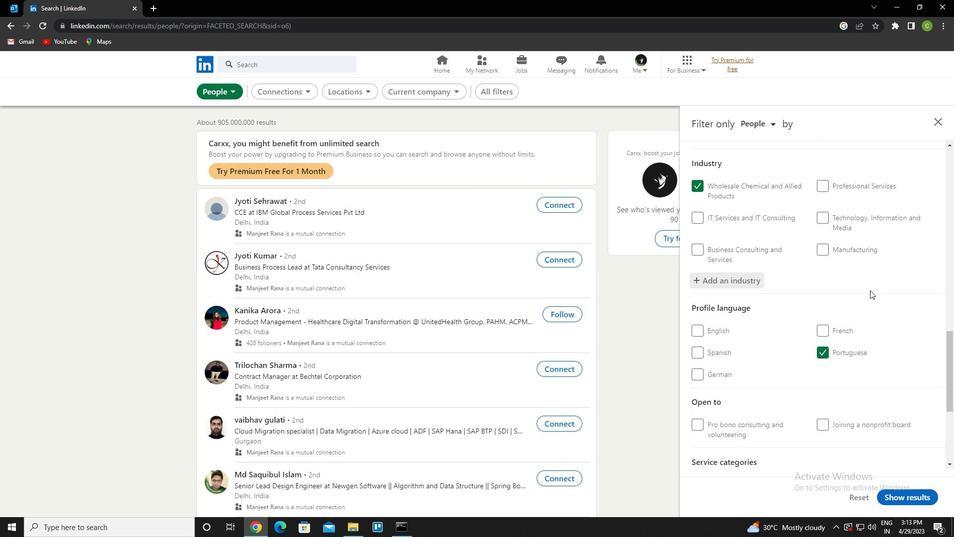 
Action: Mouse scrolled (870, 289) with delta (0, 0)
Screenshot: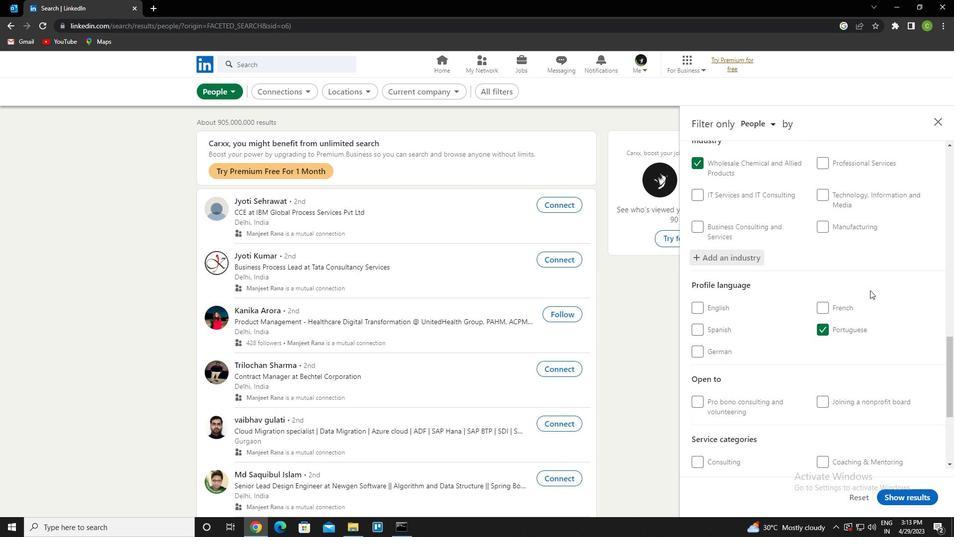 
Action: Mouse scrolled (870, 289) with delta (0, 0)
Screenshot: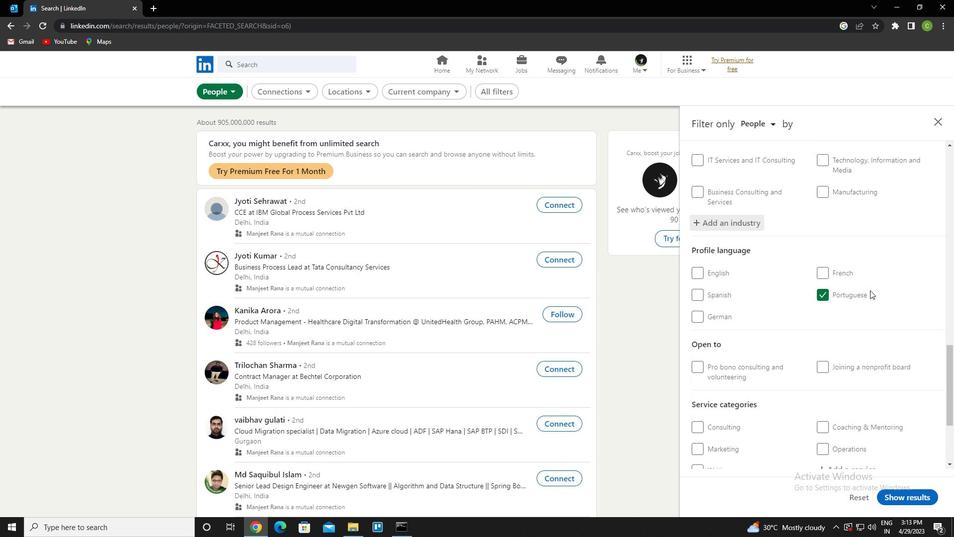 
Action: Mouse scrolled (870, 289) with delta (0, 0)
Screenshot: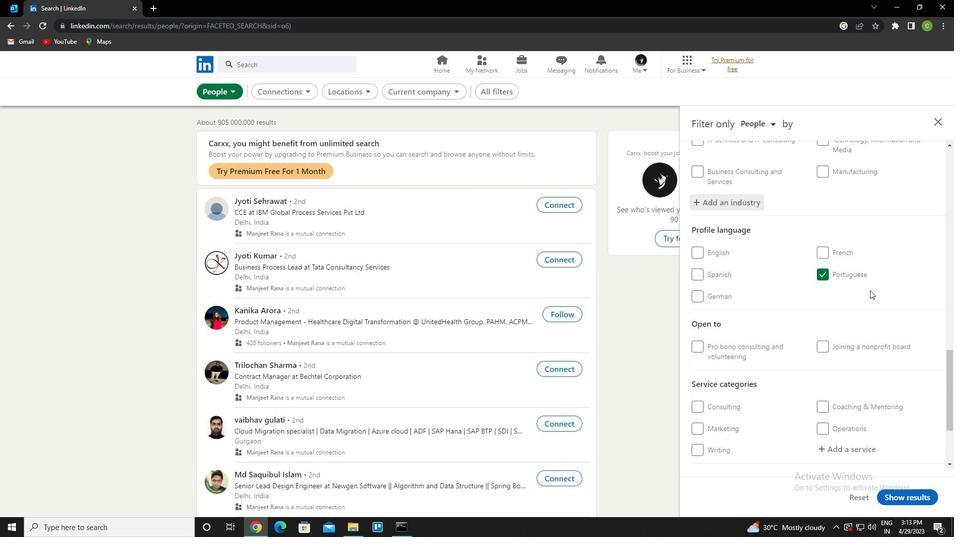 
Action: Mouse moved to (862, 331)
Screenshot: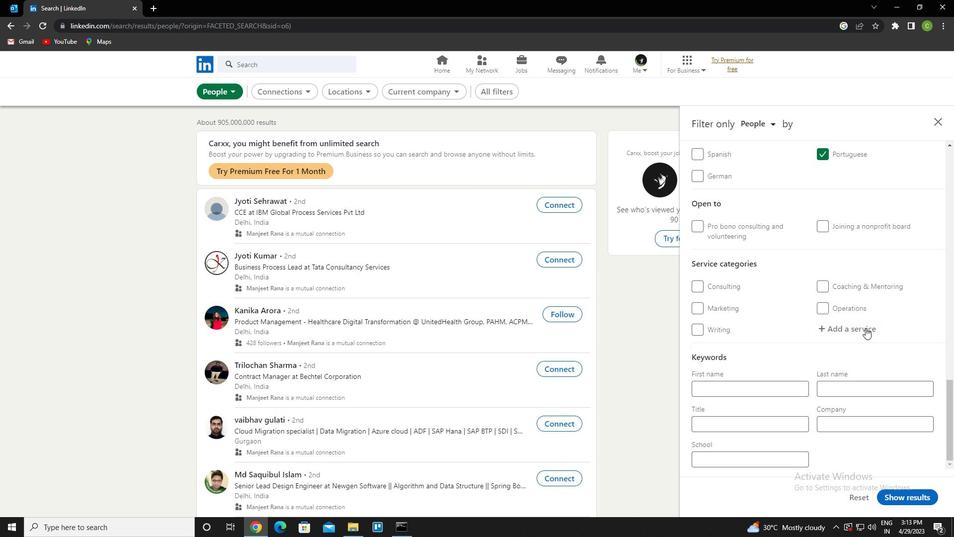 
Action: Mouse pressed left at (862, 331)
Screenshot: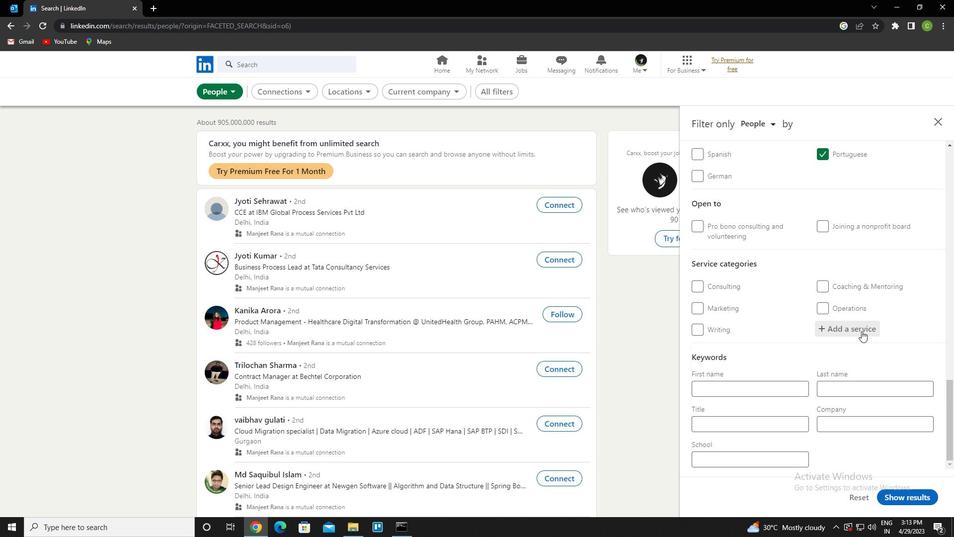 
Action: Key pressed <Key.caps_lock>l<Key.caps_lock>ead<Key.space><Key.down><Key.enter>
Screenshot: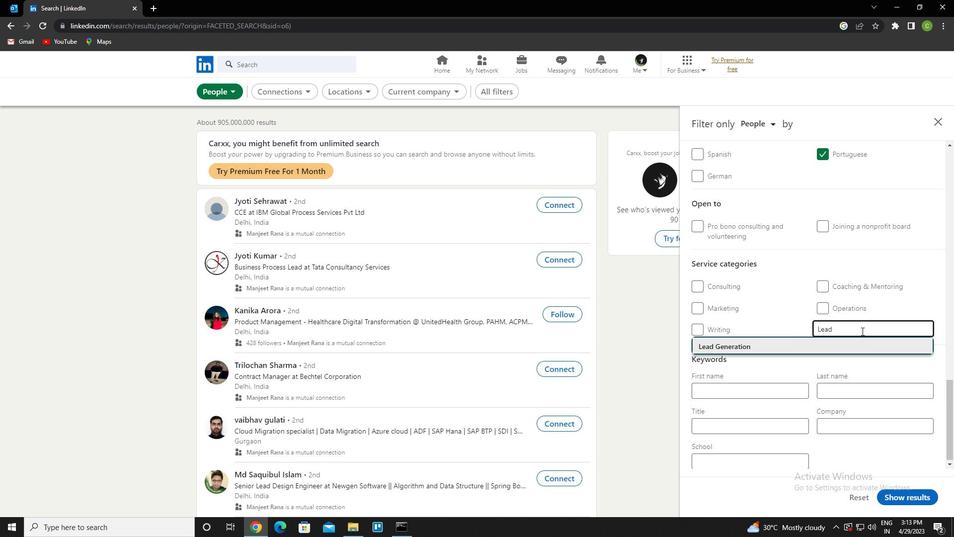 
Action: Mouse scrolled (862, 330) with delta (0, 0)
Screenshot: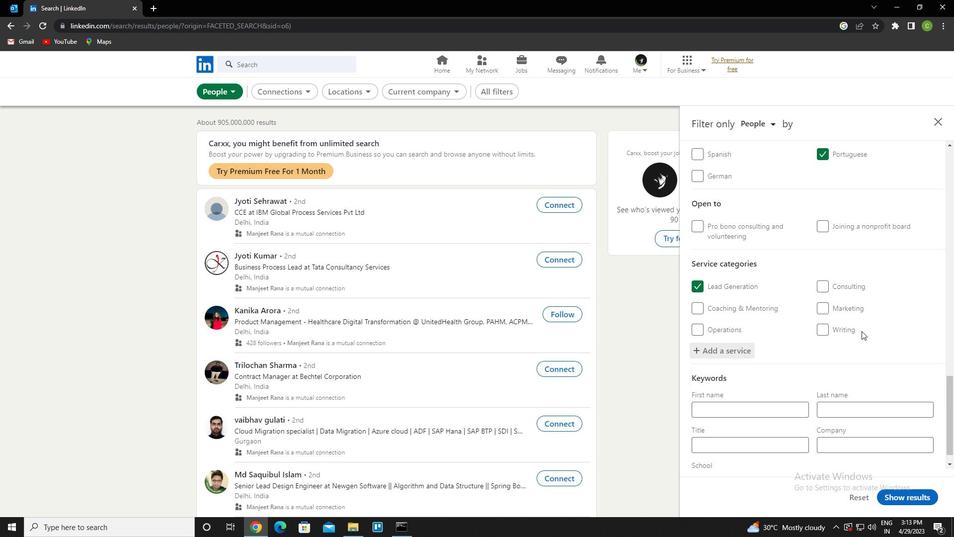 
Action: Mouse scrolled (862, 330) with delta (0, 0)
Screenshot: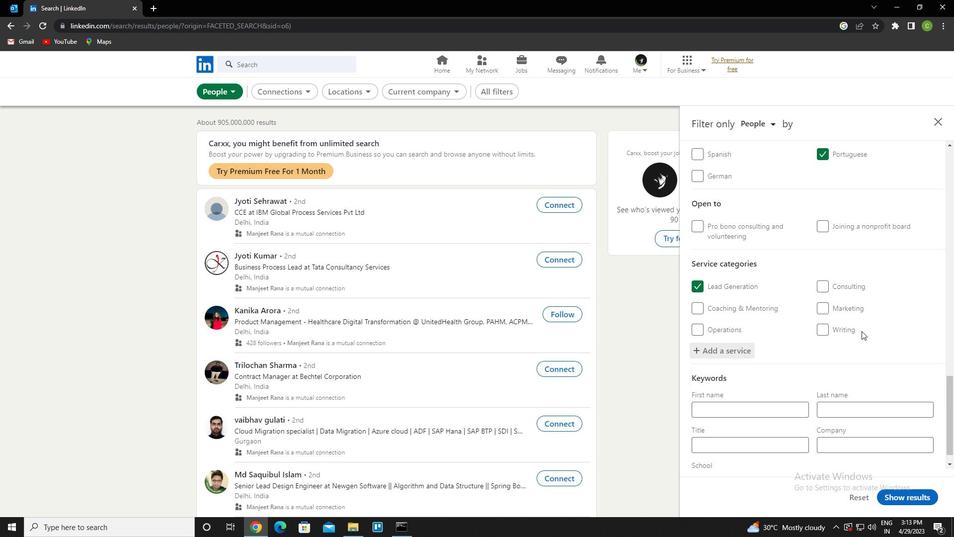 
Action: Mouse scrolled (862, 330) with delta (0, 0)
Screenshot: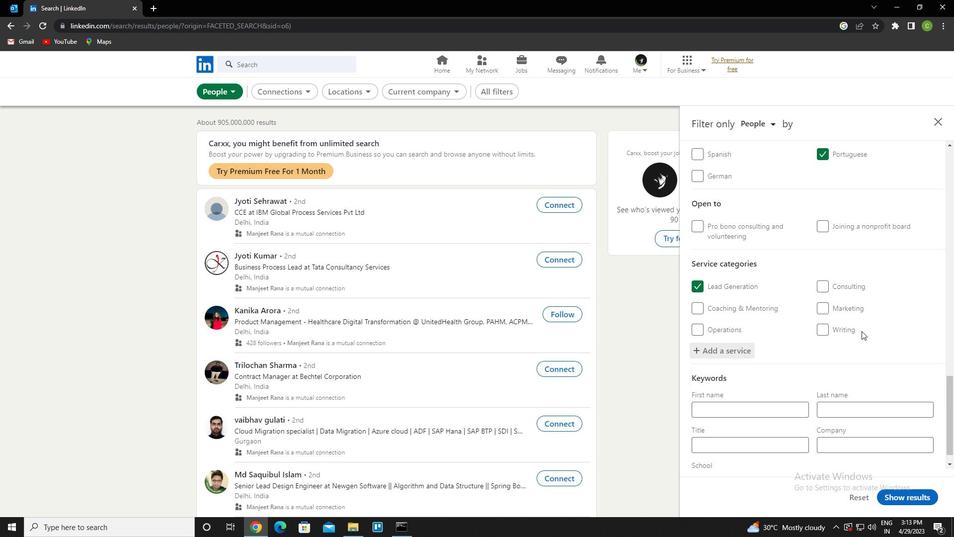 
Action: Mouse scrolled (862, 330) with delta (0, 0)
Screenshot: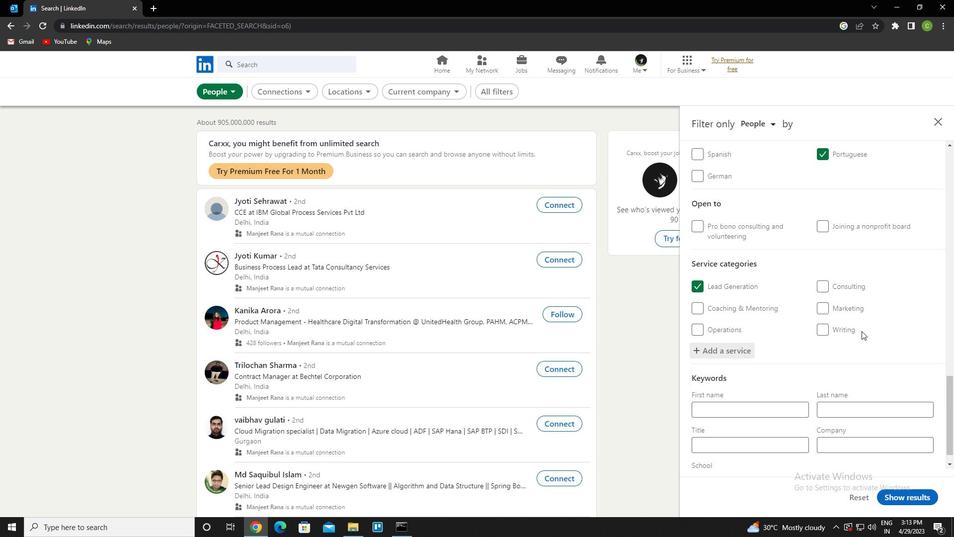 
Action: Mouse scrolled (862, 330) with delta (0, 0)
Screenshot: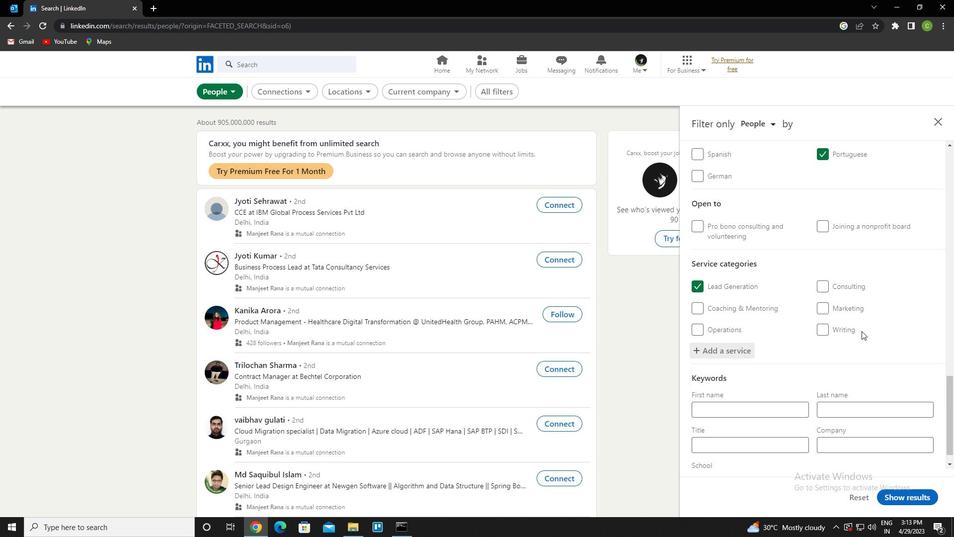 
Action: Mouse scrolled (862, 330) with delta (0, 0)
Screenshot: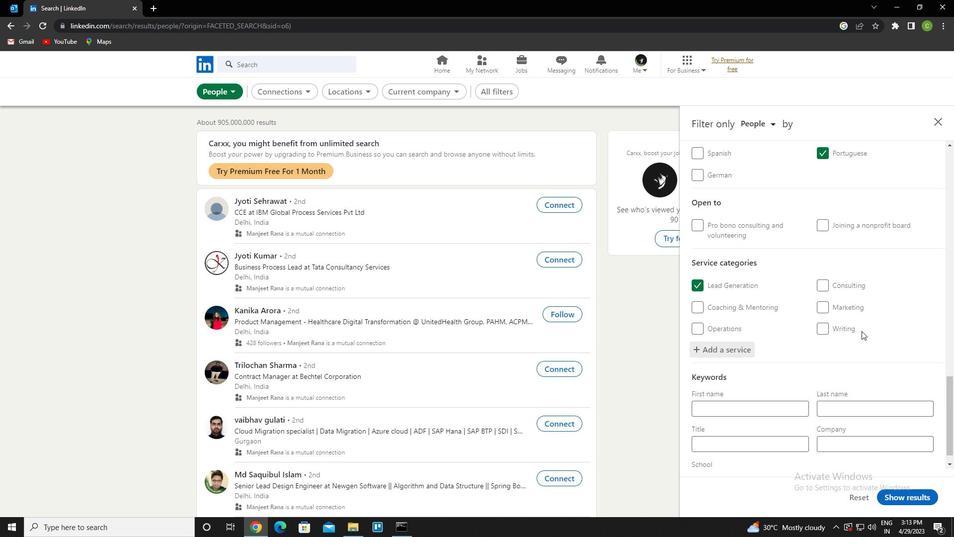 
Action: Mouse moved to (759, 428)
Screenshot: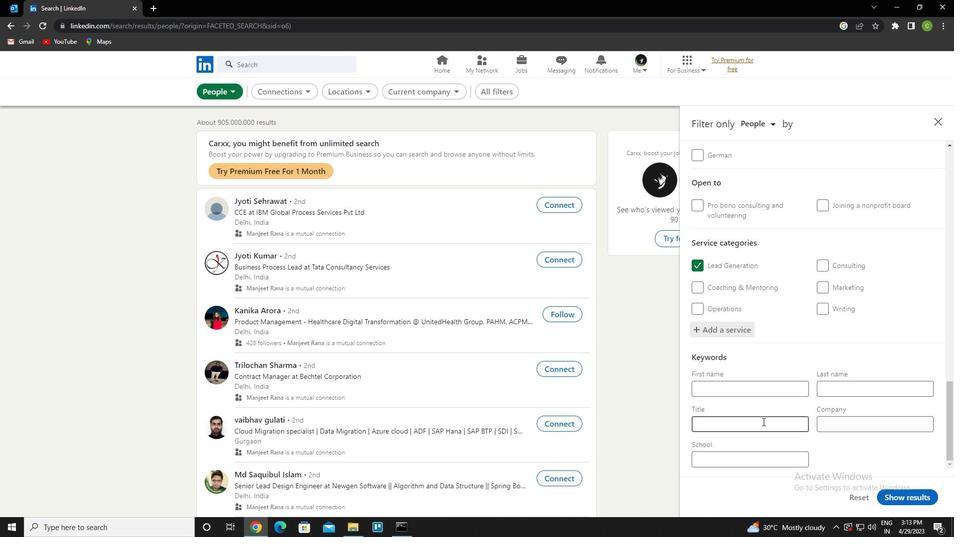
Action: Mouse pressed left at (759, 428)
Screenshot: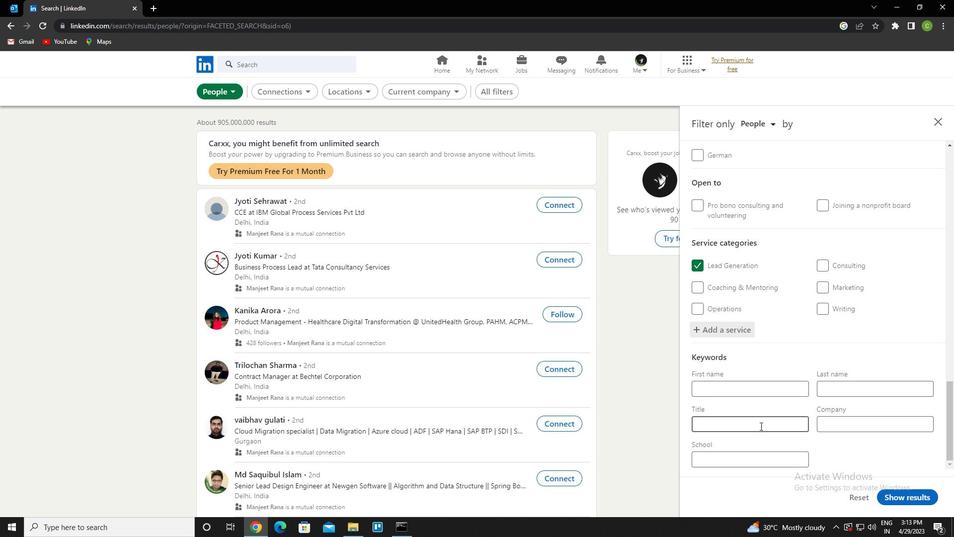 
Action: Key pressed <Key.caps_lock>d<Key.caps_lock>esk<Key.space><Key.caps_lock>a<Key.caps_lock>ssociate
Screenshot: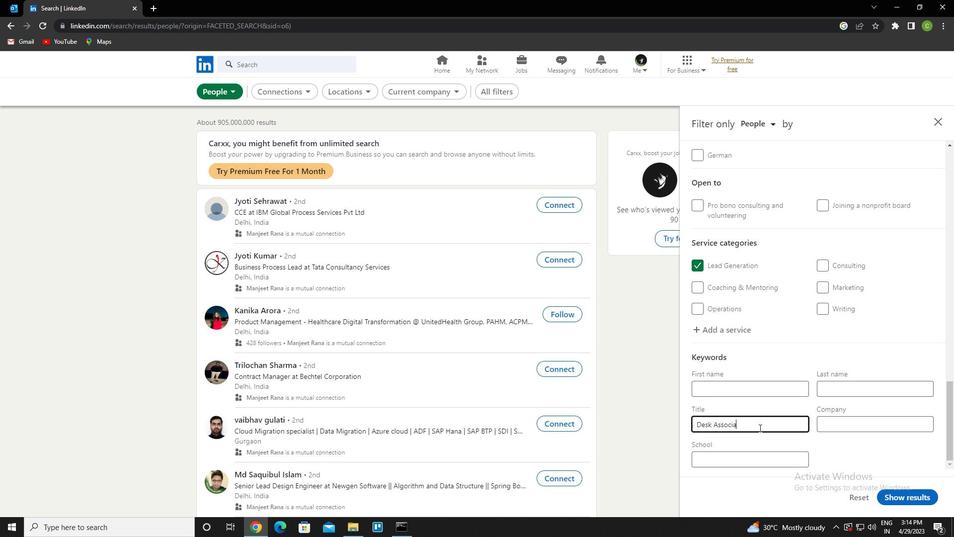 
Action: Mouse moved to (887, 497)
Screenshot: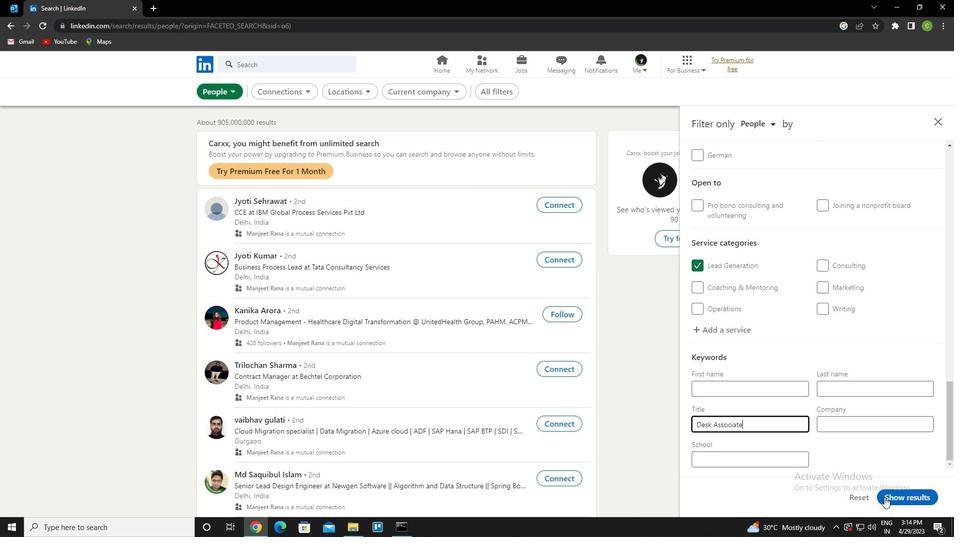 
Action: Mouse pressed left at (887, 497)
Screenshot: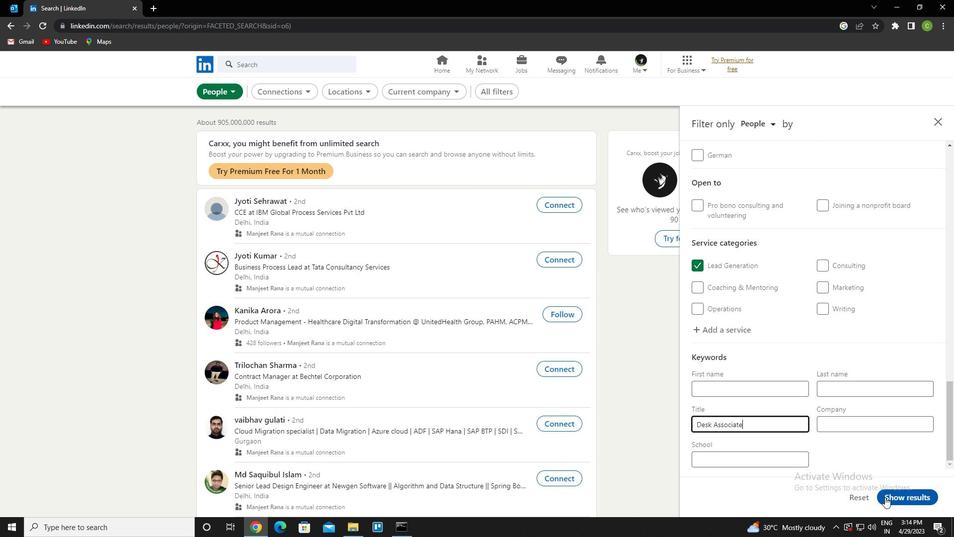 
Action: Mouse moved to (632, 354)
Screenshot: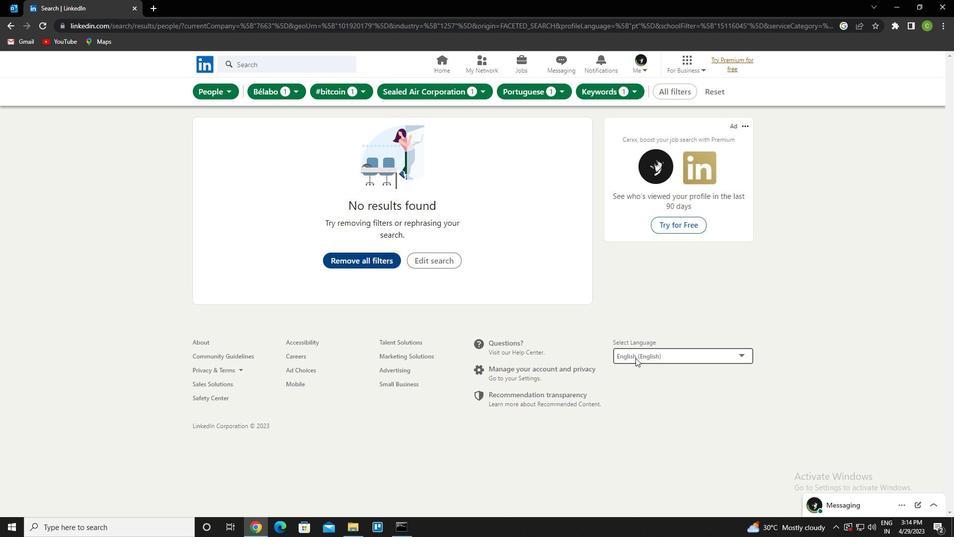 
